 Task: Add a condition where "Channel Is not Channel" integrations" in pending tickets.
Action: Mouse moved to (115, 403)
Screenshot: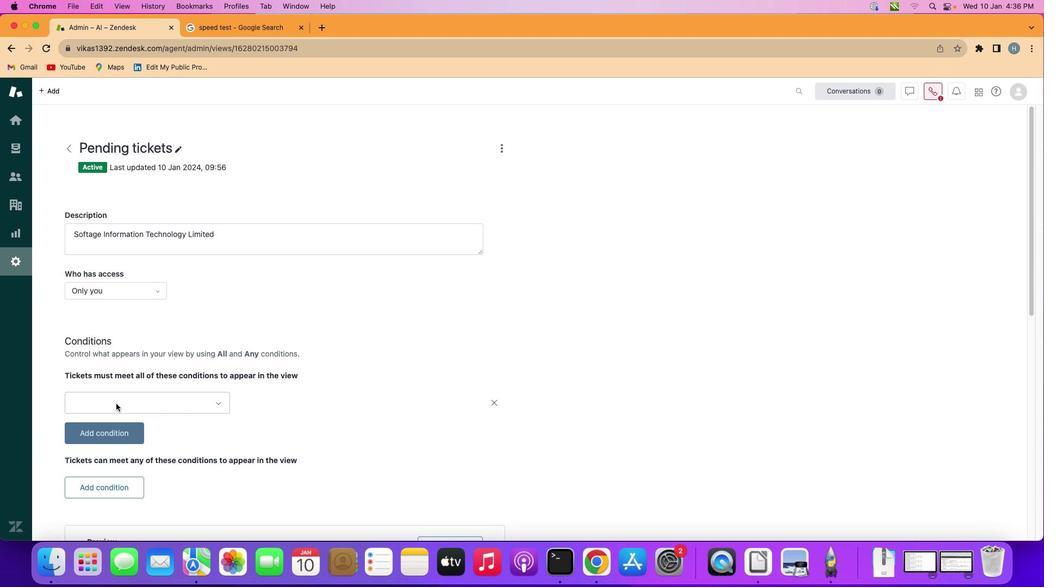 
Action: Mouse pressed left at (115, 403)
Screenshot: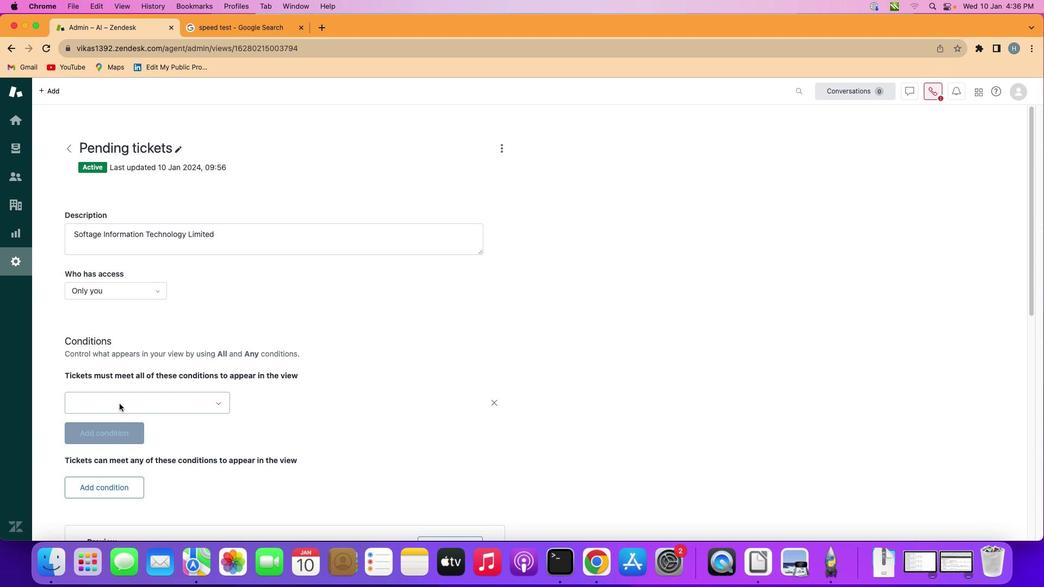
Action: Mouse moved to (189, 402)
Screenshot: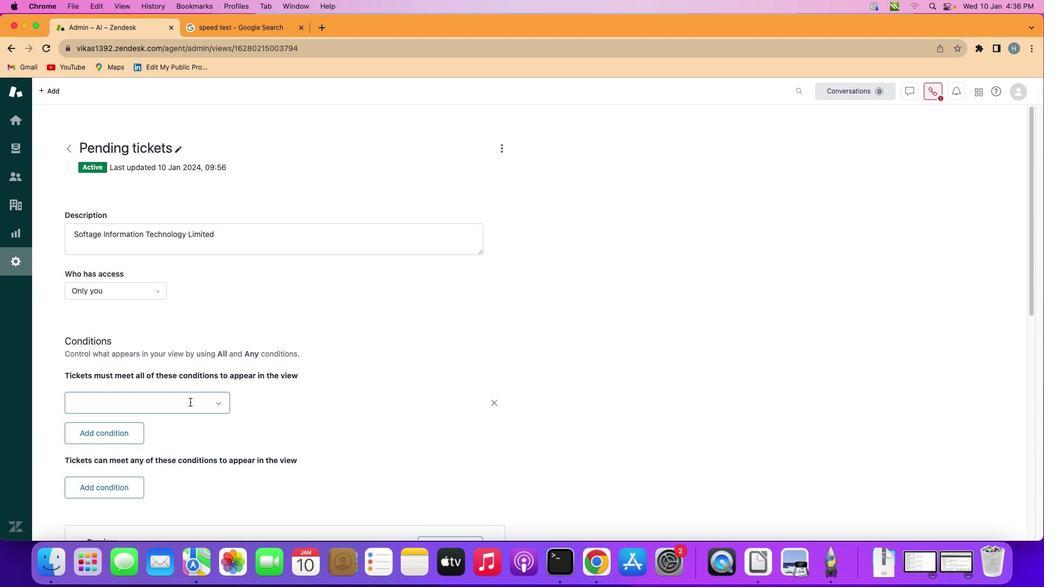 
Action: Mouse pressed left at (189, 402)
Screenshot: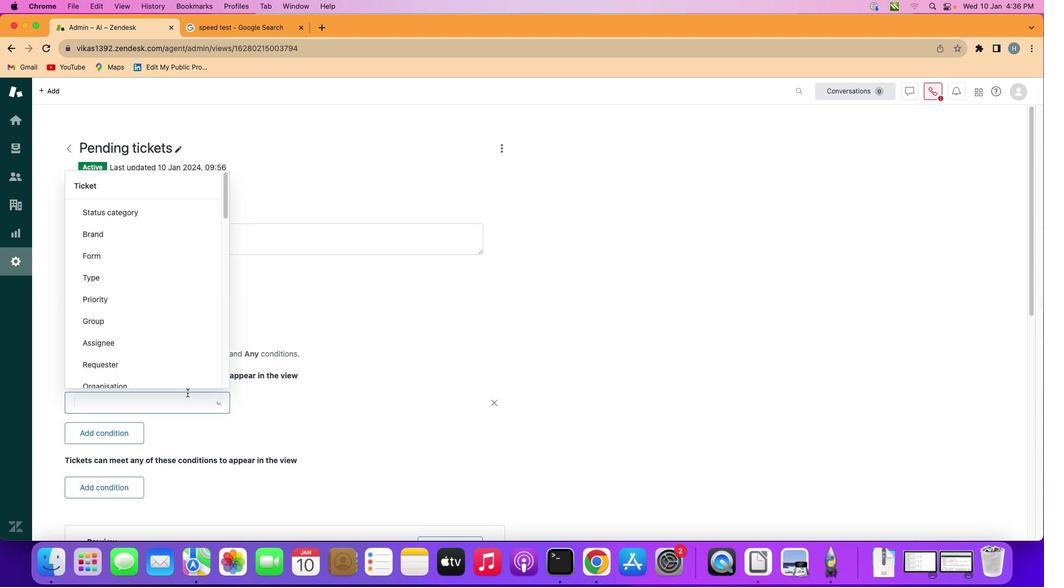 
Action: Mouse moved to (150, 325)
Screenshot: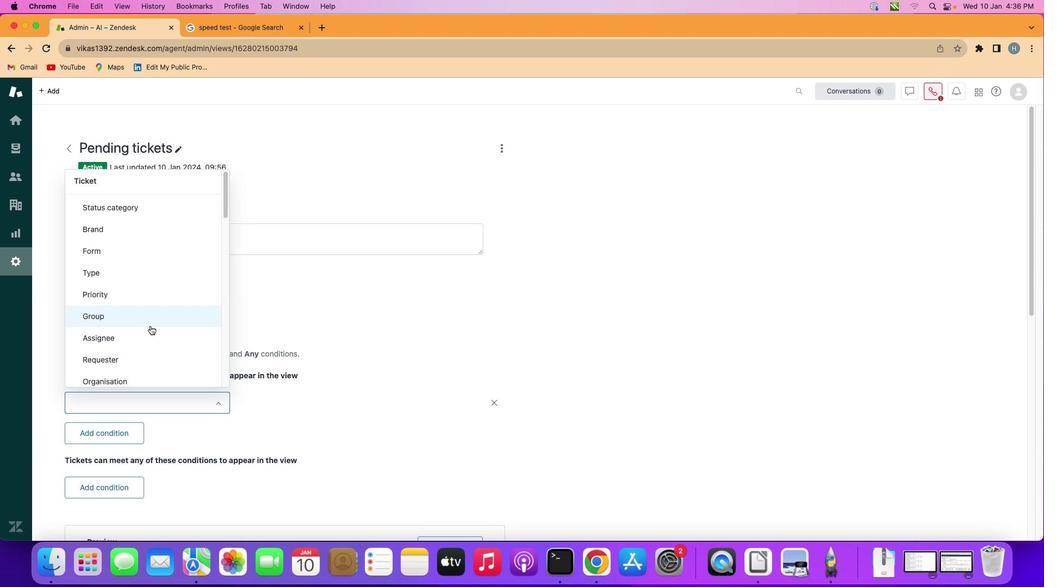 
Action: Mouse scrolled (150, 325) with delta (0, 0)
Screenshot: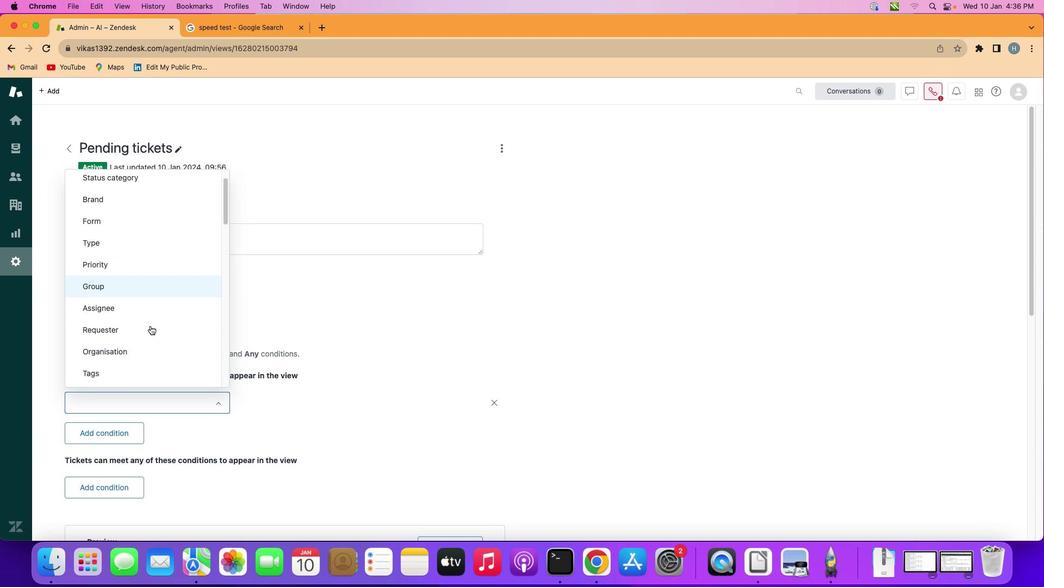 
Action: Mouse scrolled (150, 325) with delta (0, 0)
Screenshot: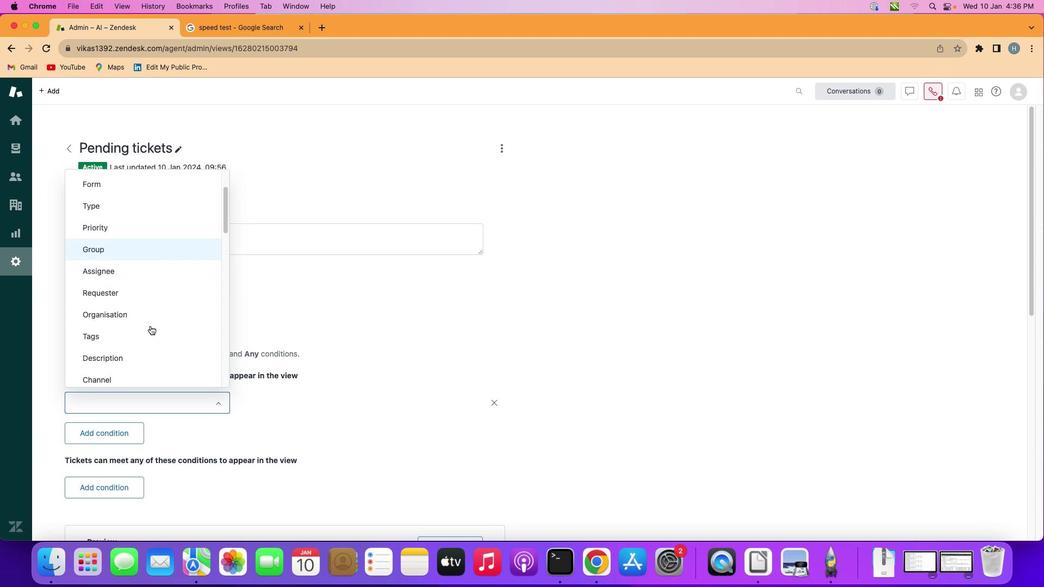 
Action: Mouse scrolled (150, 325) with delta (0, 0)
Screenshot: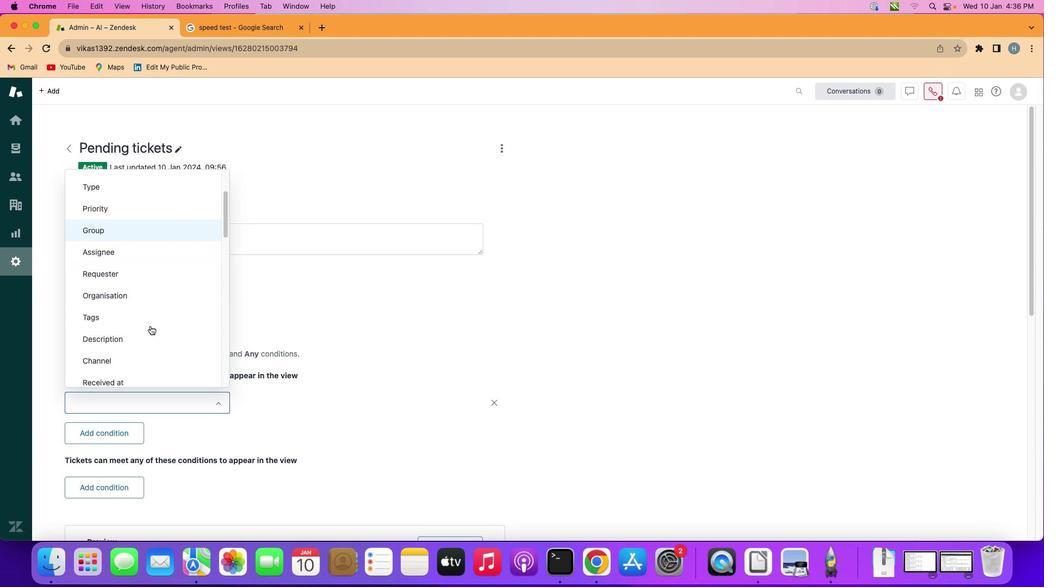 
Action: Mouse scrolled (150, 325) with delta (0, 0)
Screenshot: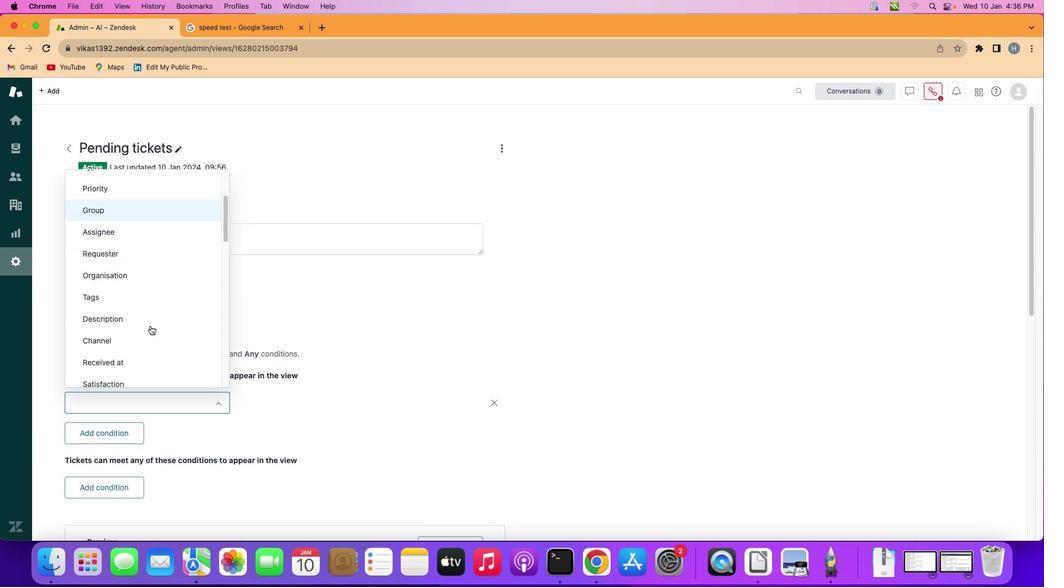 
Action: Mouse moved to (149, 337)
Screenshot: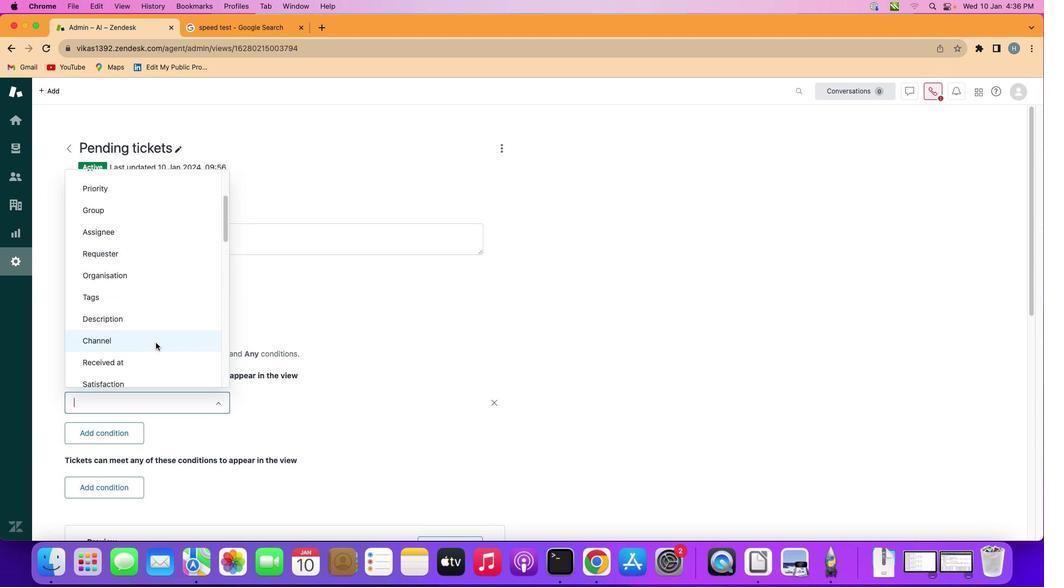 
Action: Mouse pressed left at (149, 337)
Screenshot: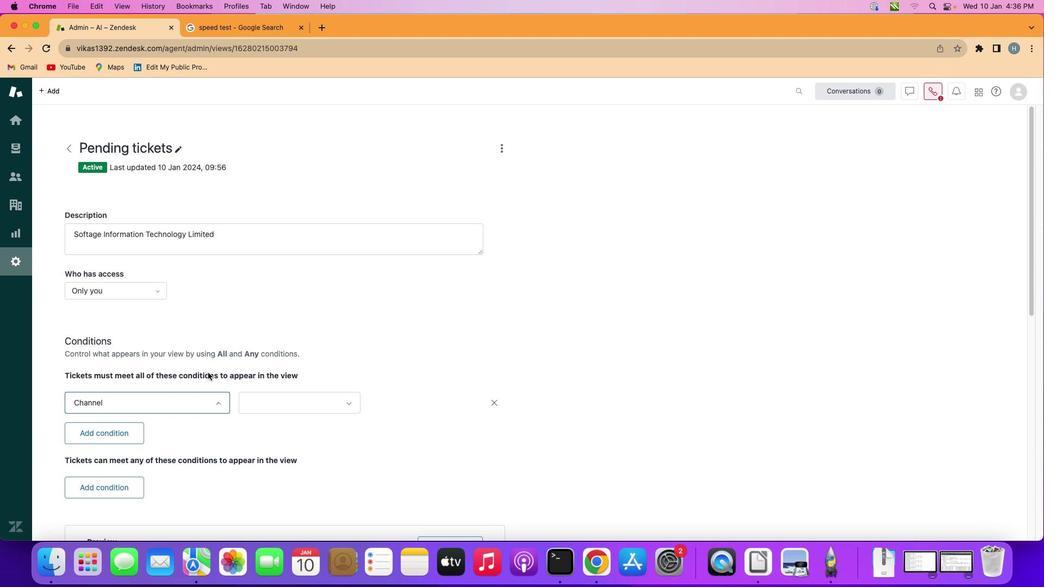 
Action: Mouse moved to (277, 404)
Screenshot: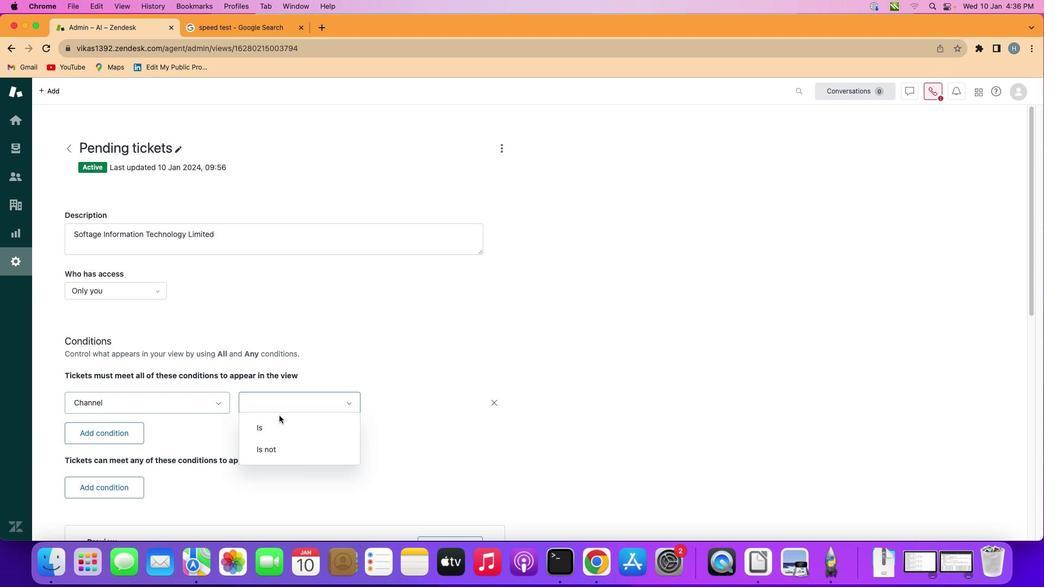 
Action: Mouse pressed left at (277, 404)
Screenshot: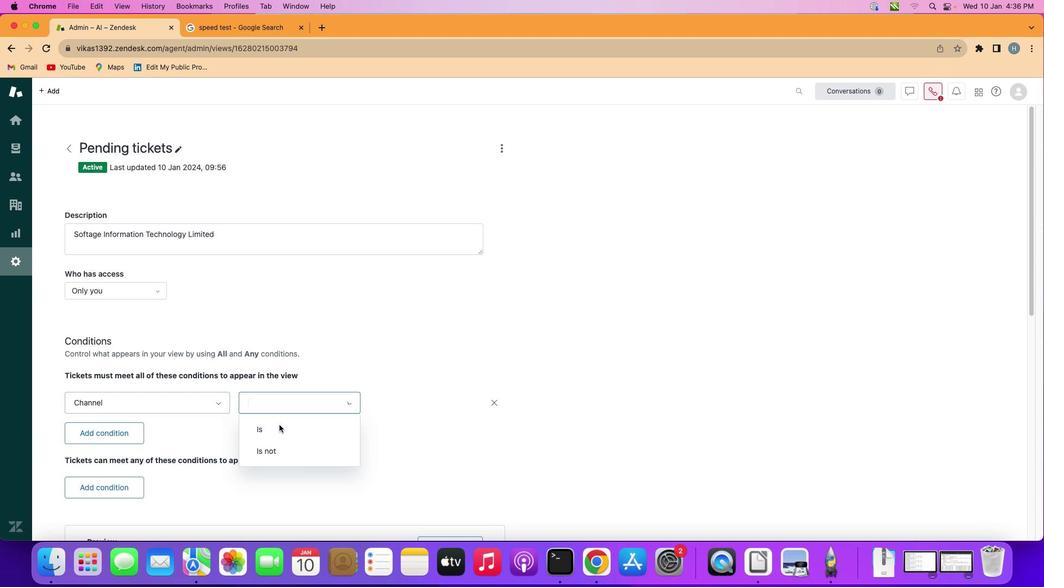 
Action: Mouse moved to (278, 450)
Screenshot: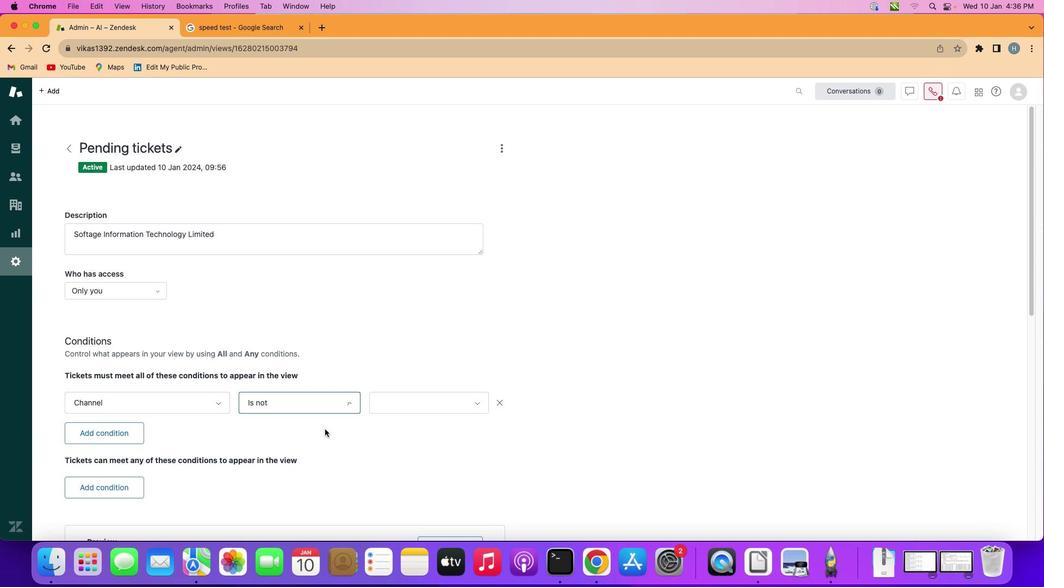 
Action: Mouse pressed left at (278, 450)
Screenshot: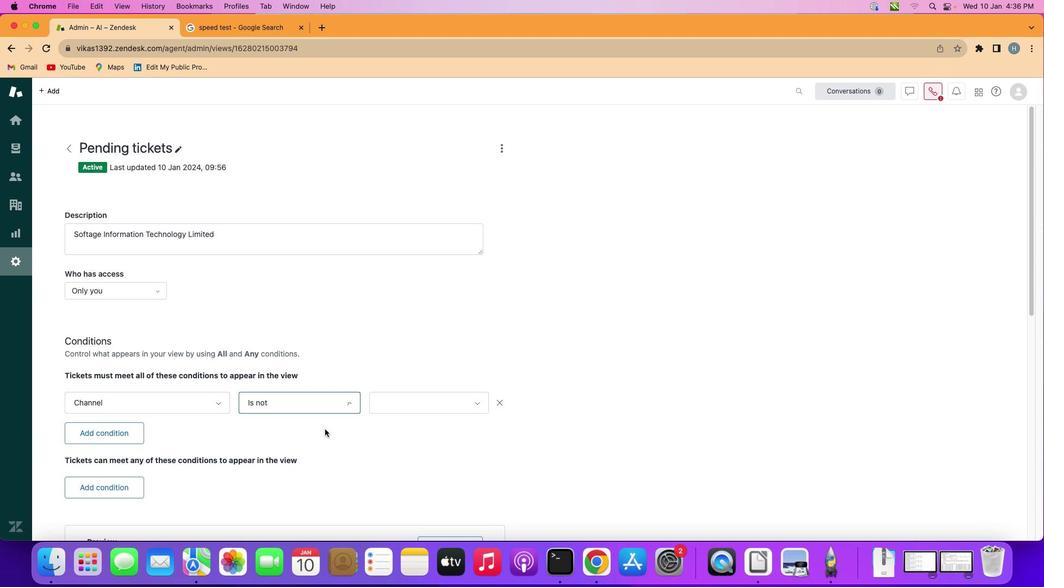 
Action: Mouse moved to (409, 400)
Screenshot: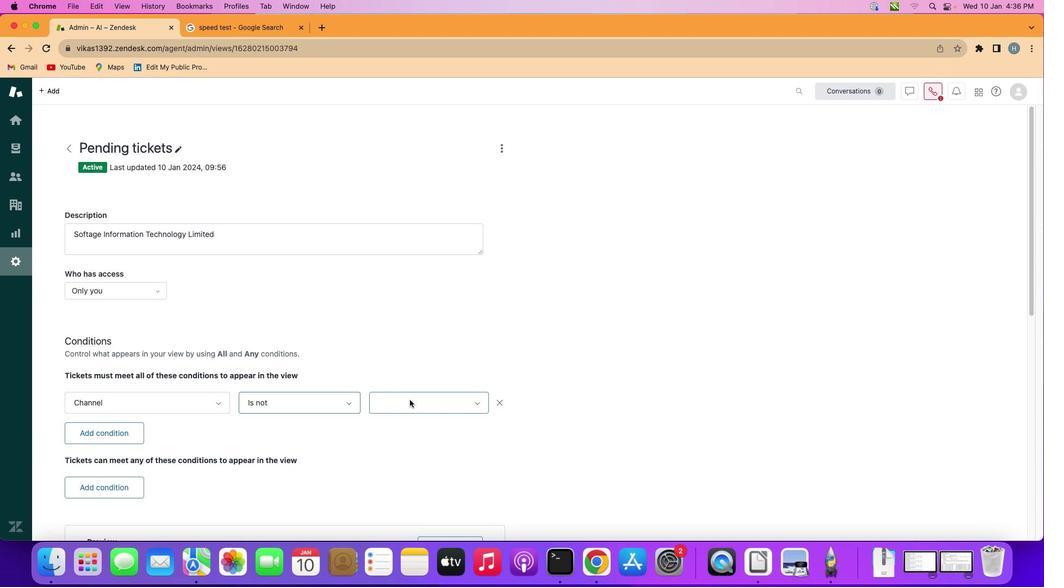 
Action: Mouse pressed left at (409, 400)
Screenshot: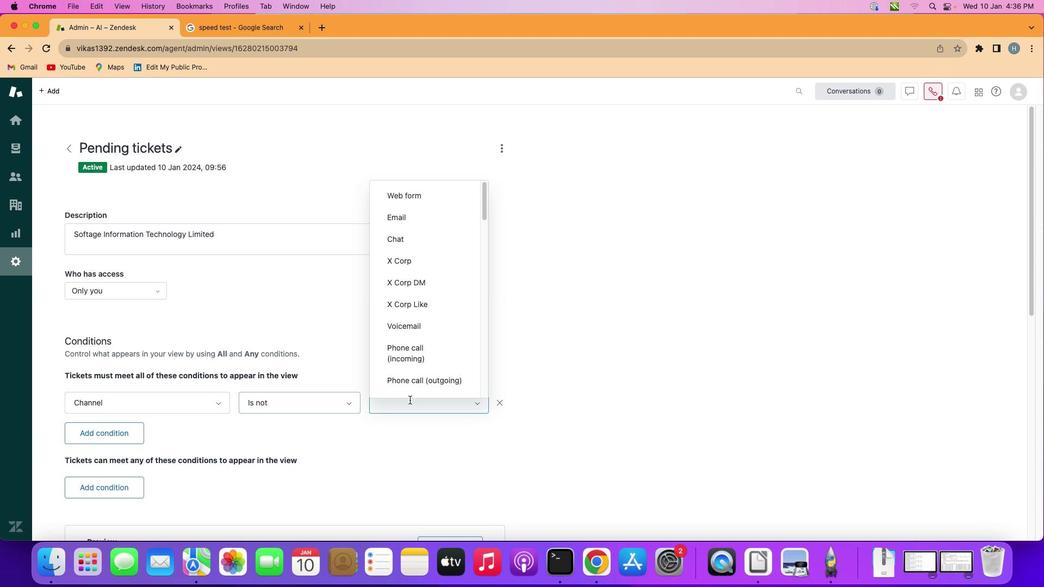 
Action: Mouse moved to (399, 310)
Screenshot: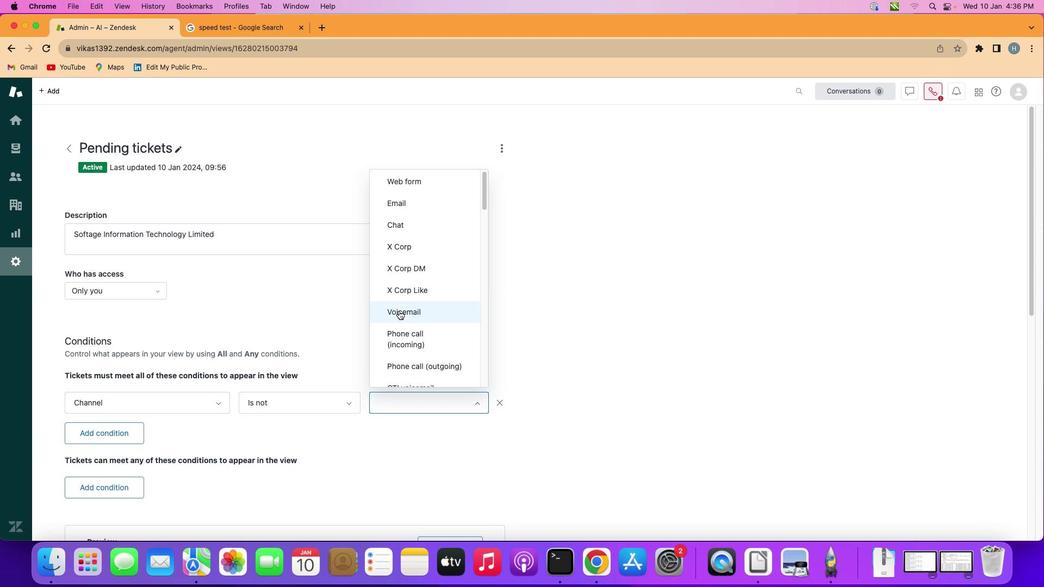 
Action: Mouse scrolled (399, 310) with delta (0, 0)
Screenshot: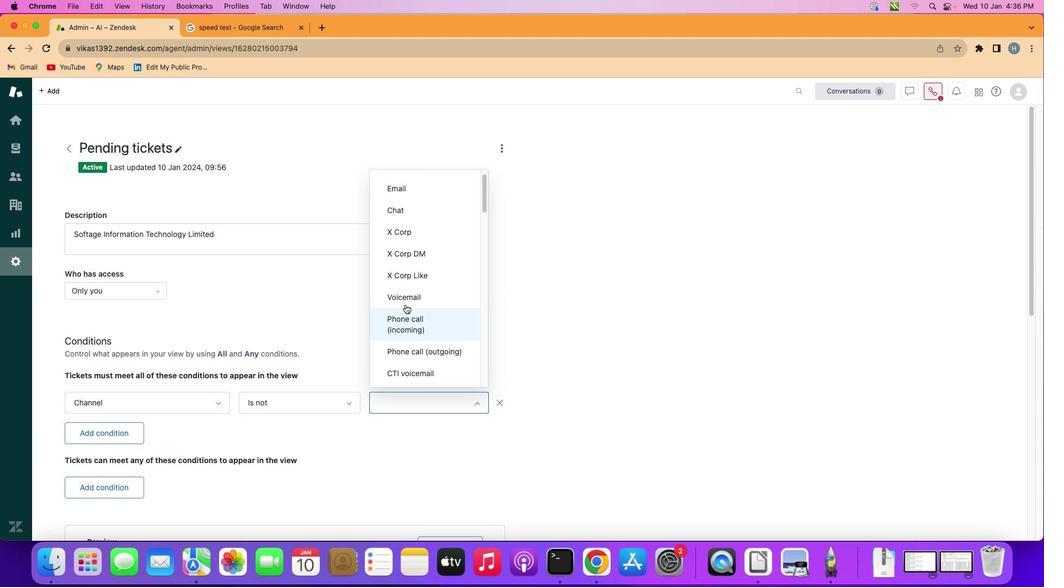 
Action: Mouse scrolled (399, 310) with delta (0, 0)
Screenshot: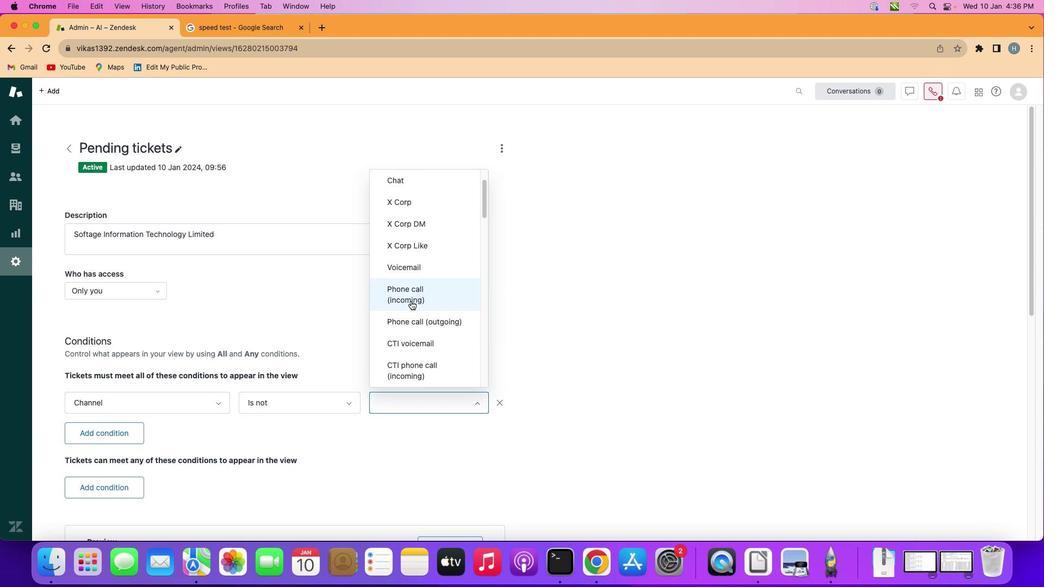 
Action: Mouse scrolled (399, 310) with delta (0, 0)
Screenshot: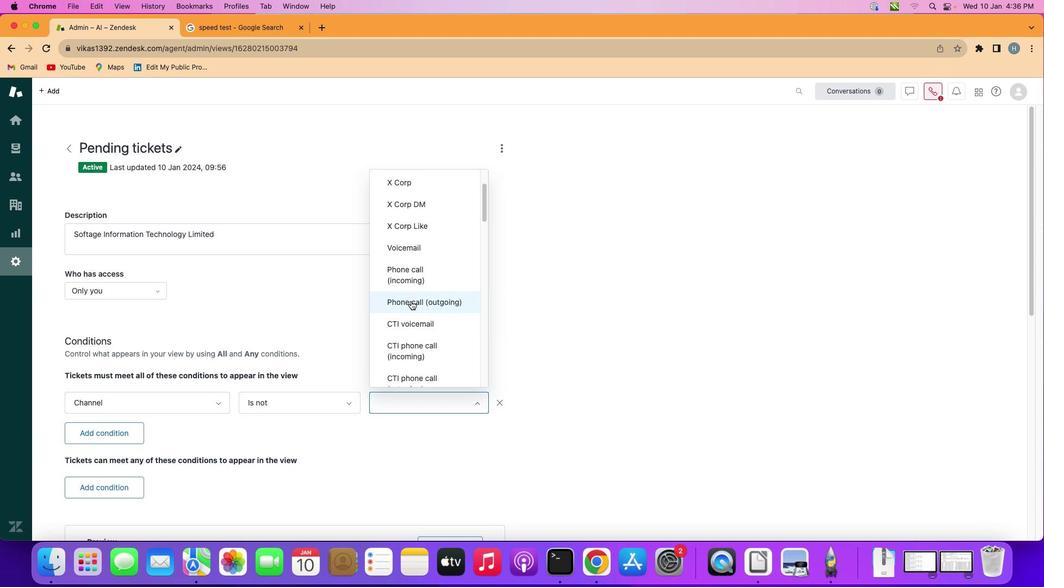 
Action: Mouse moved to (406, 304)
Screenshot: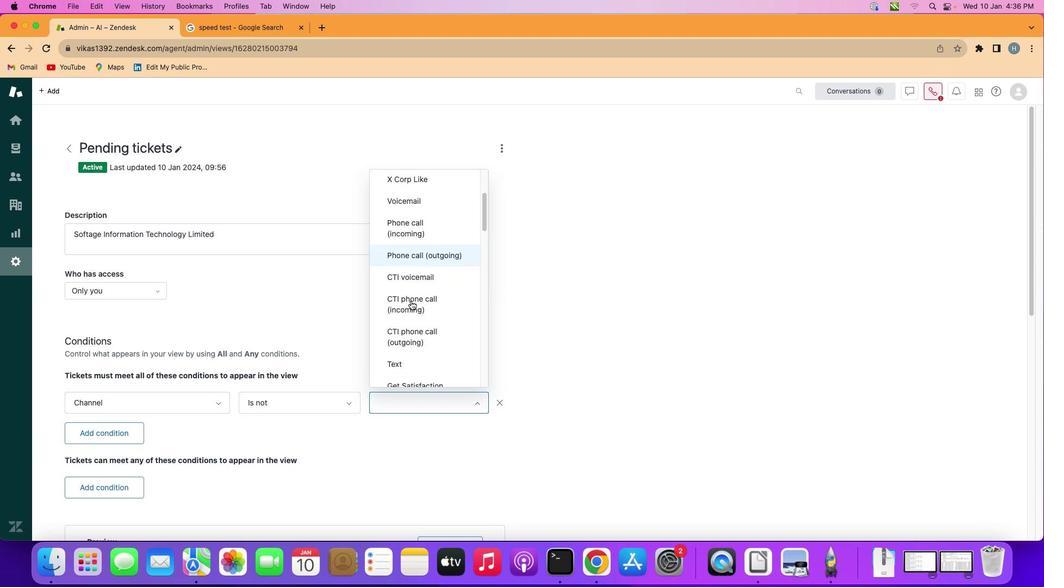 
Action: Mouse scrolled (406, 304) with delta (0, 0)
Screenshot: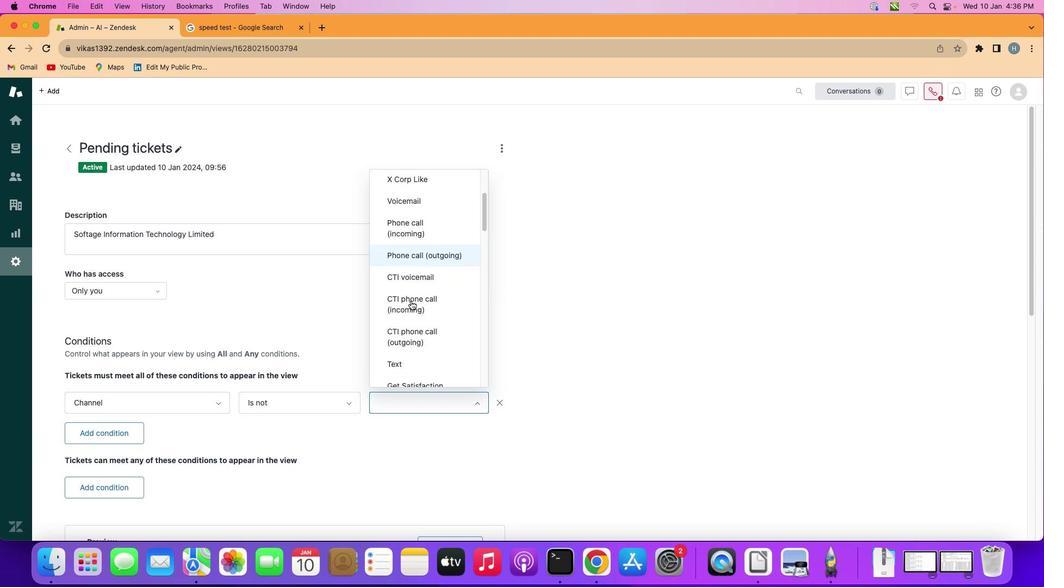
Action: Mouse moved to (411, 300)
Screenshot: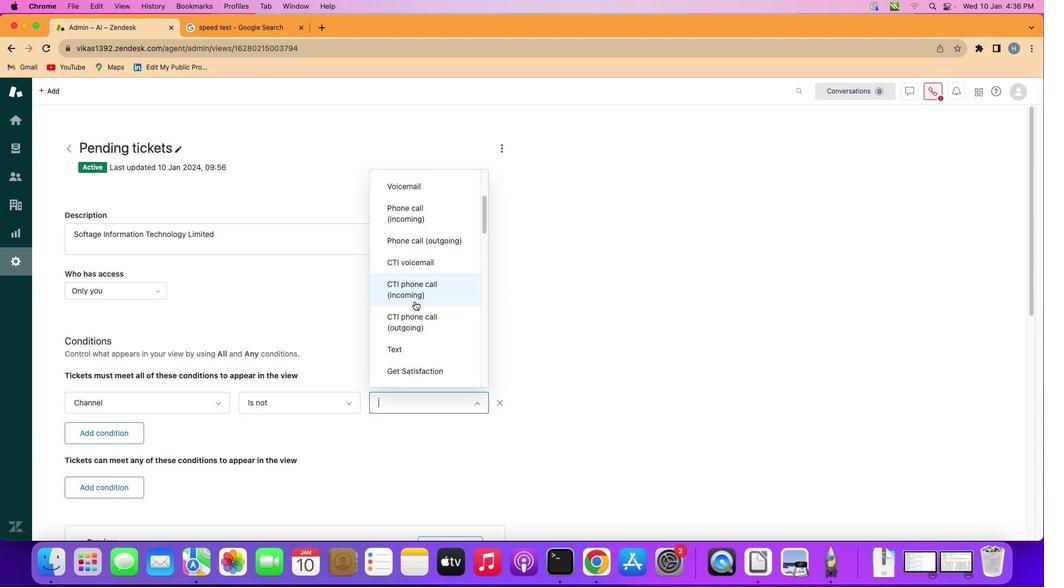 
Action: Mouse scrolled (411, 300) with delta (0, 0)
Screenshot: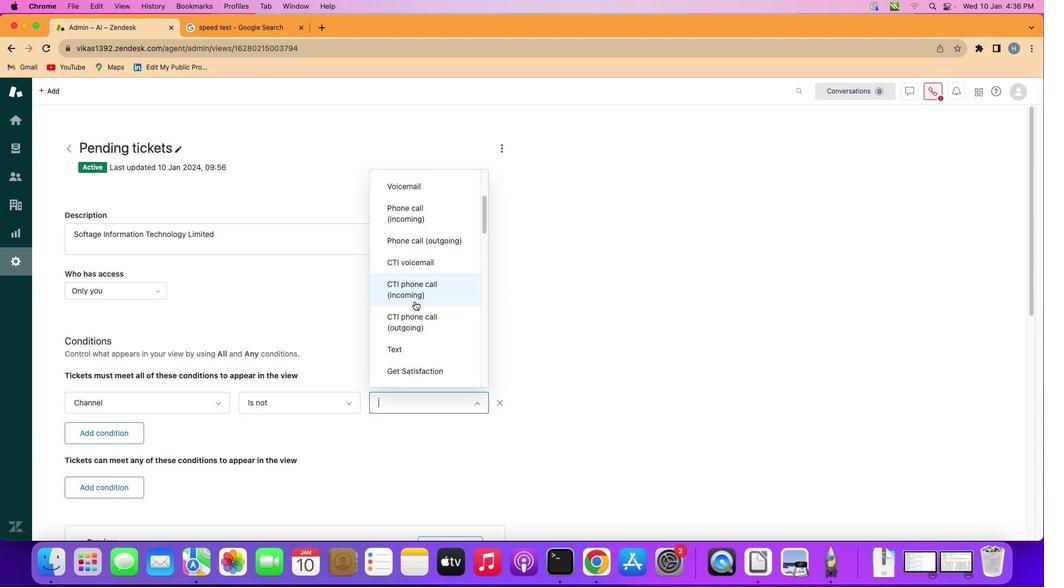 
Action: Mouse moved to (421, 302)
Screenshot: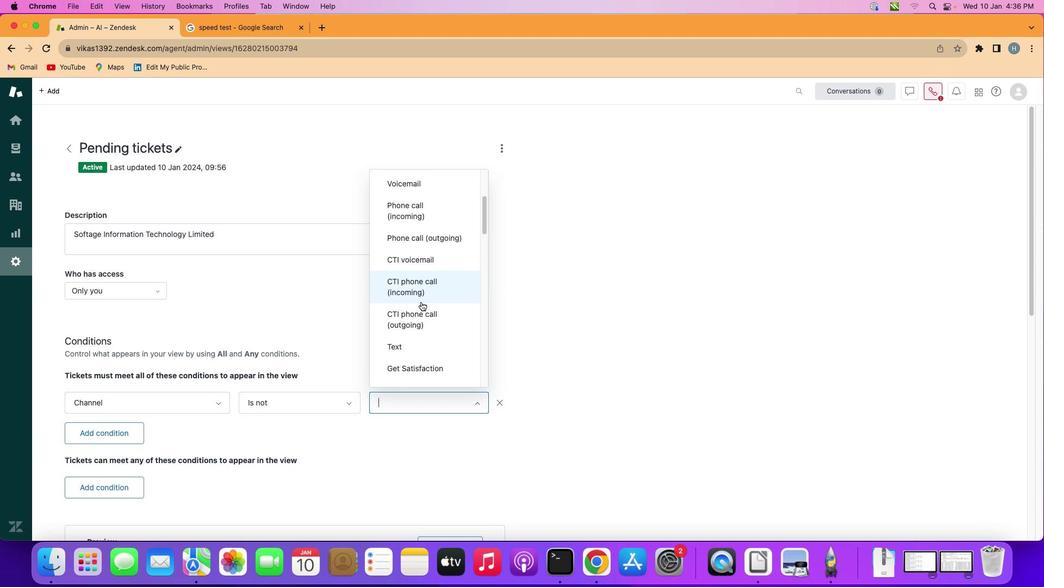 
Action: Mouse scrolled (421, 302) with delta (0, 0)
Screenshot: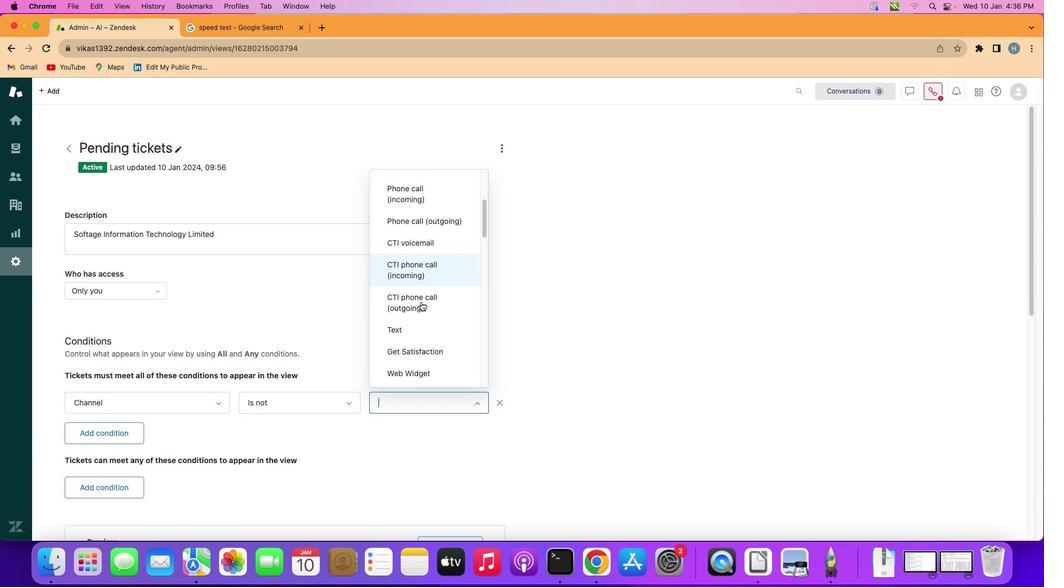 
Action: Mouse scrolled (421, 302) with delta (0, 0)
Screenshot: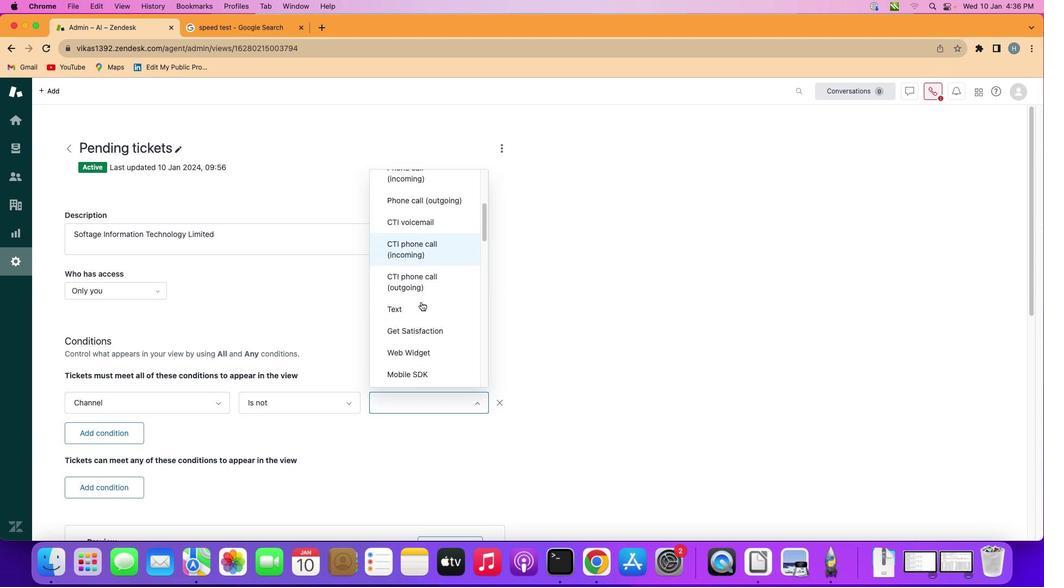 
Action: Mouse scrolled (421, 302) with delta (0, 0)
Screenshot: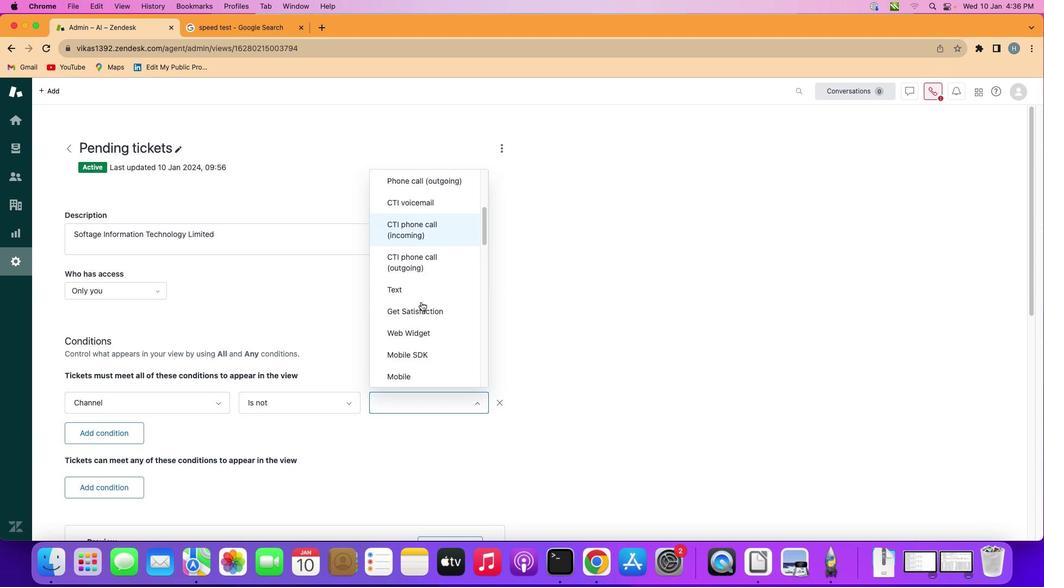 
Action: Mouse scrolled (421, 302) with delta (0, 0)
Screenshot: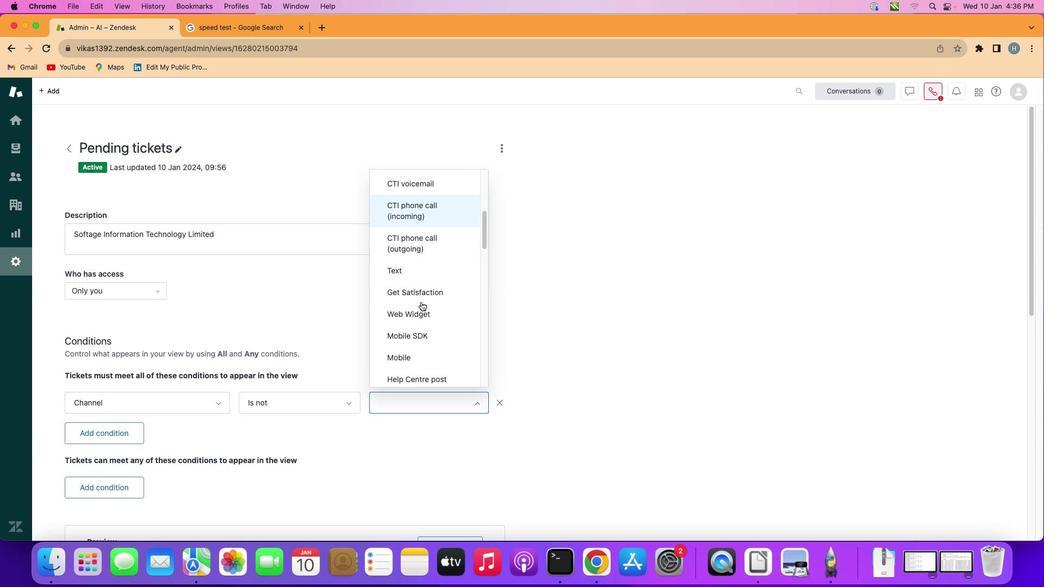 
Action: Mouse scrolled (421, 302) with delta (0, 0)
Screenshot: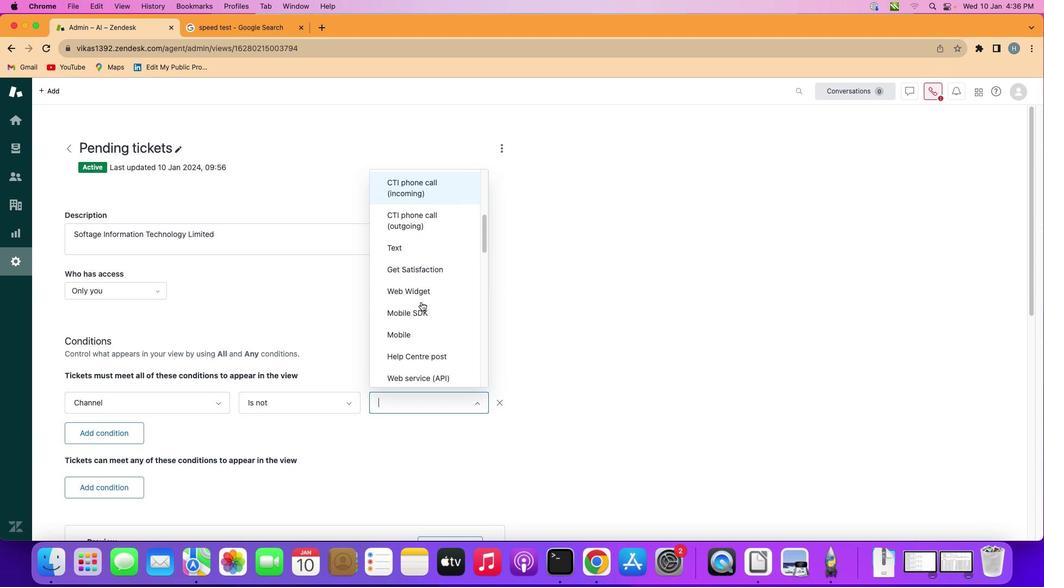 
Action: Mouse scrolled (421, 302) with delta (0, 0)
Screenshot: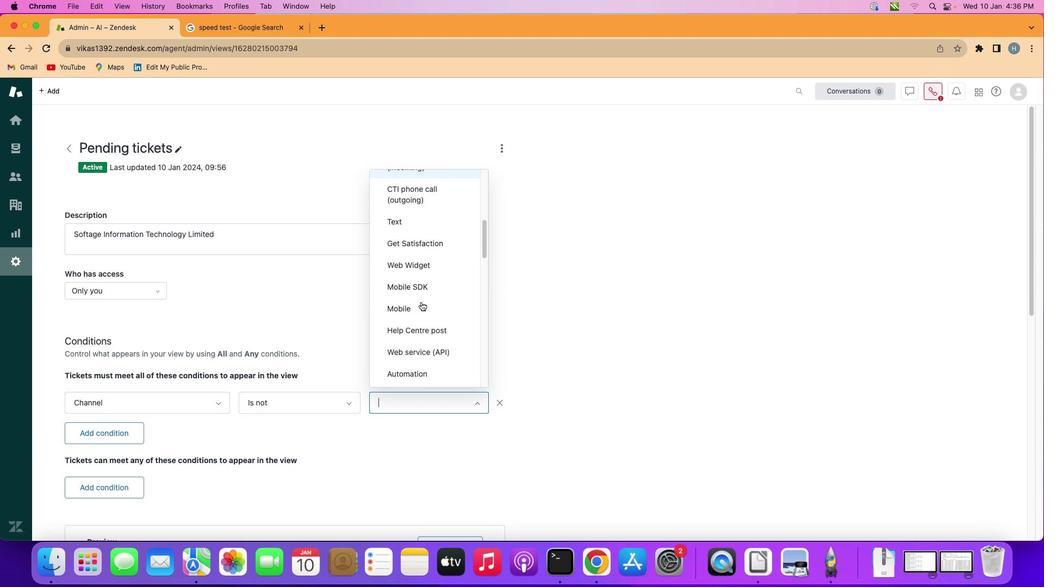 
Action: Mouse scrolled (421, 302) with delta (0, 0)
Screenshot: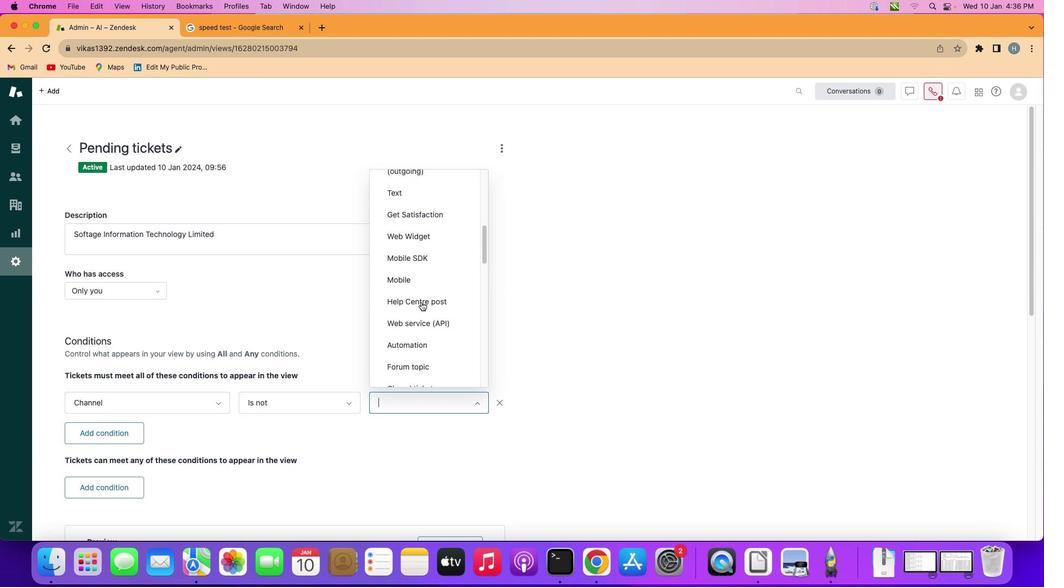 
Action: Mouse scrolled (421, 302) with delta (0, 0)
Screenshot: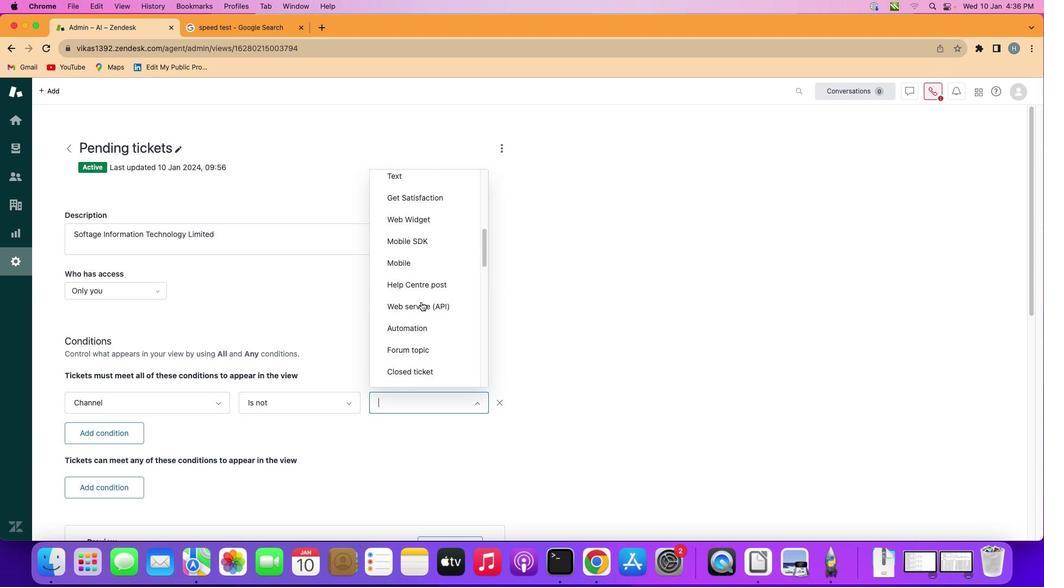
Action: Mouse scrolled (421, 302) with delta (0, 0)
Screenshot: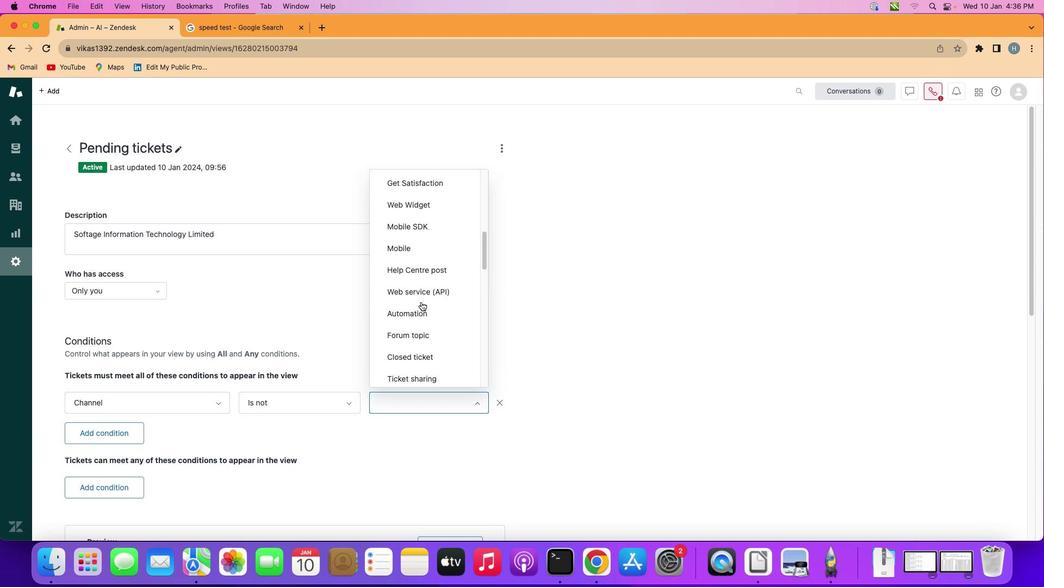 
Action: Mouse scrolled (421, 302) with delta (0, 0)
Screenshot: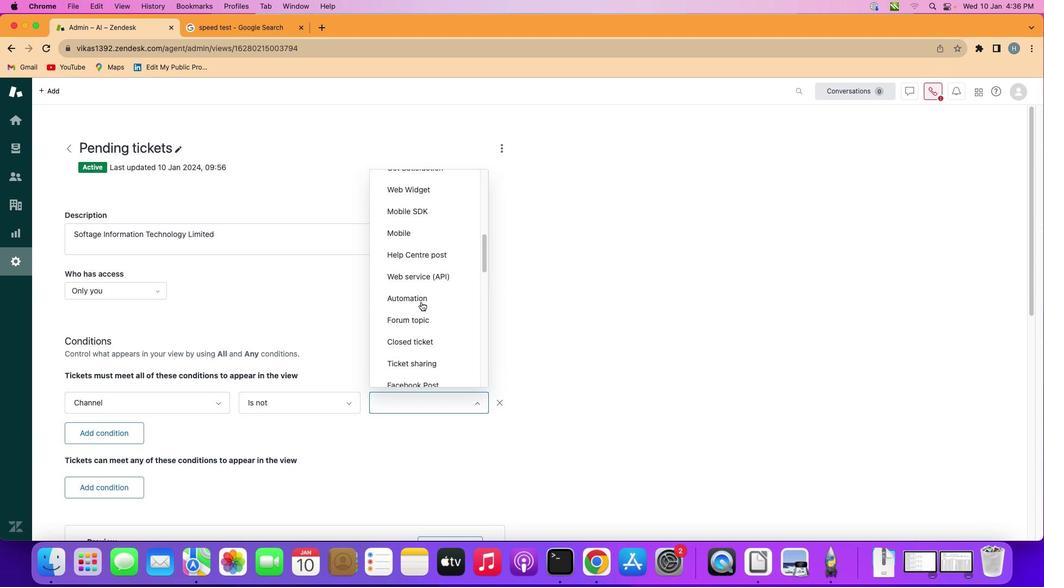 
Action: Mouse scrolled (421, 302) with delta (0, 0)
Screenshot: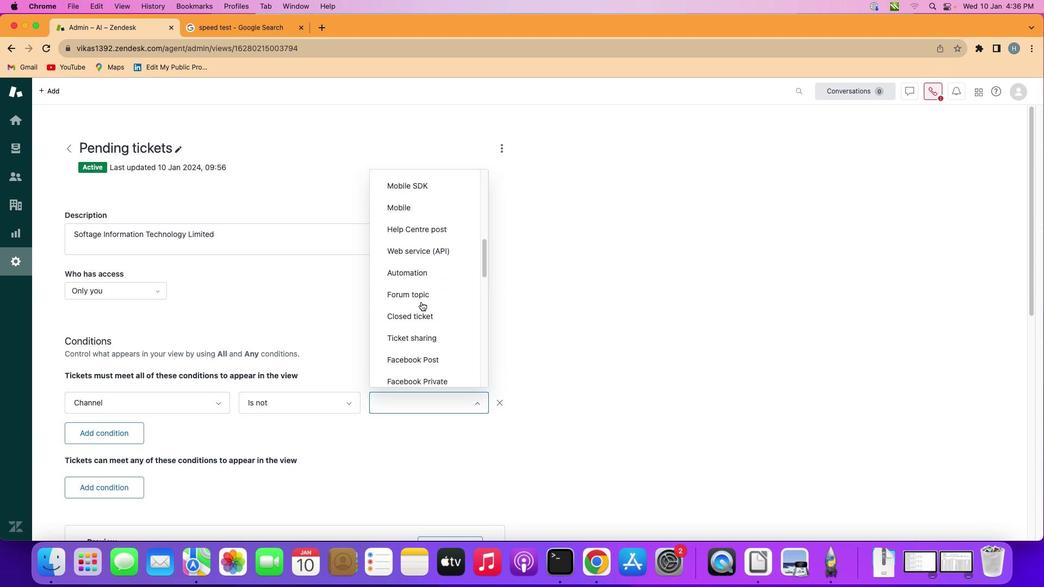 
Action: Mouse scrolled (421, 302) with delta (0, 0)
Screenshot: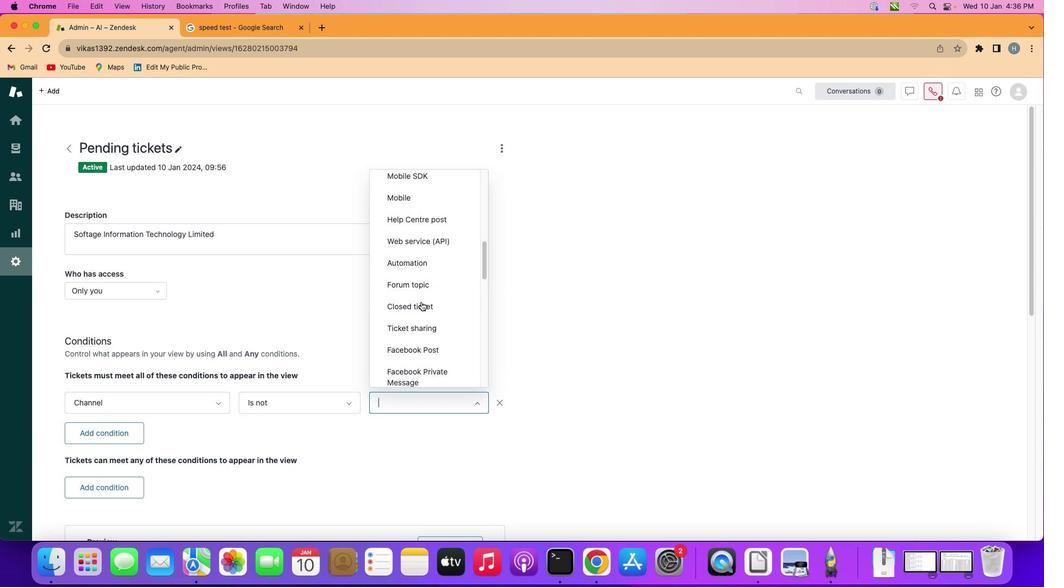 
Action: Mouse scrolled (421, 302) with delta (0, 0)
Screenshot: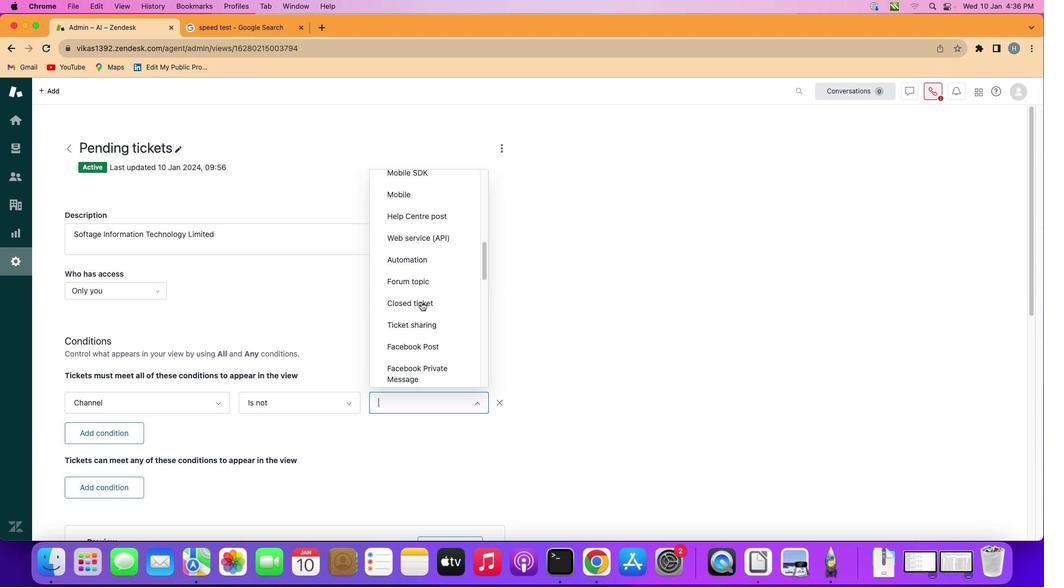 
Action: Mouse scrolled (421, 302) with delta (0, 0)
Screenshot: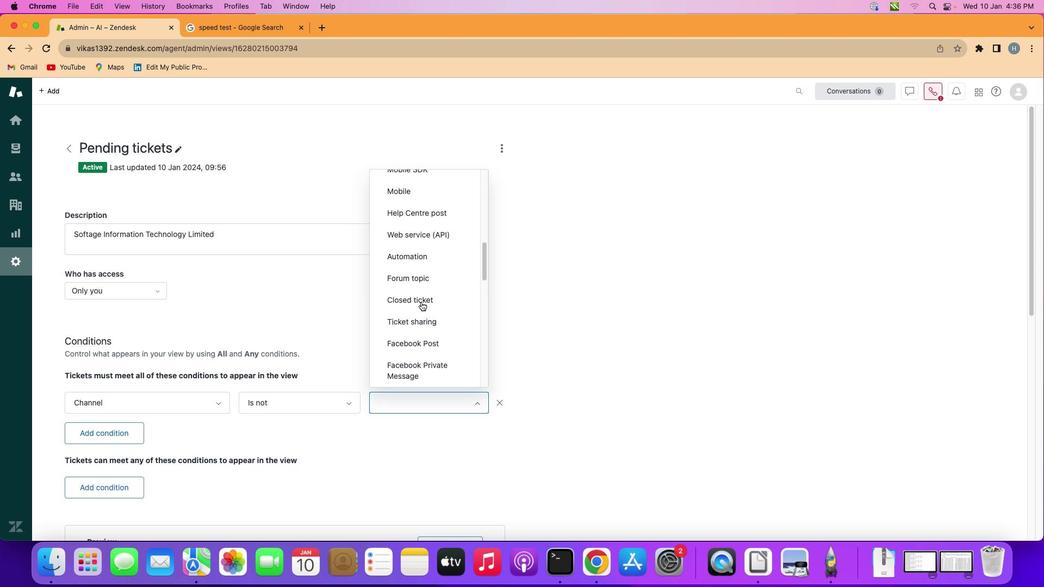 
Action: Mouse scrolled (421, 302) with delta (0, 0)
Screenshot: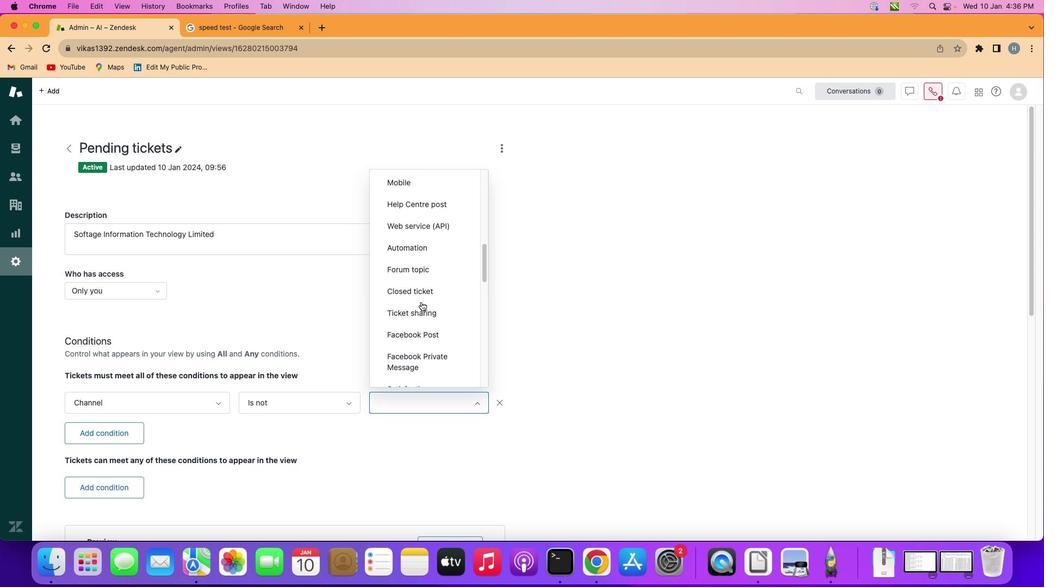 
Action: Mouse scrolled (421, 302) with delta (0, 0)
Screenshot: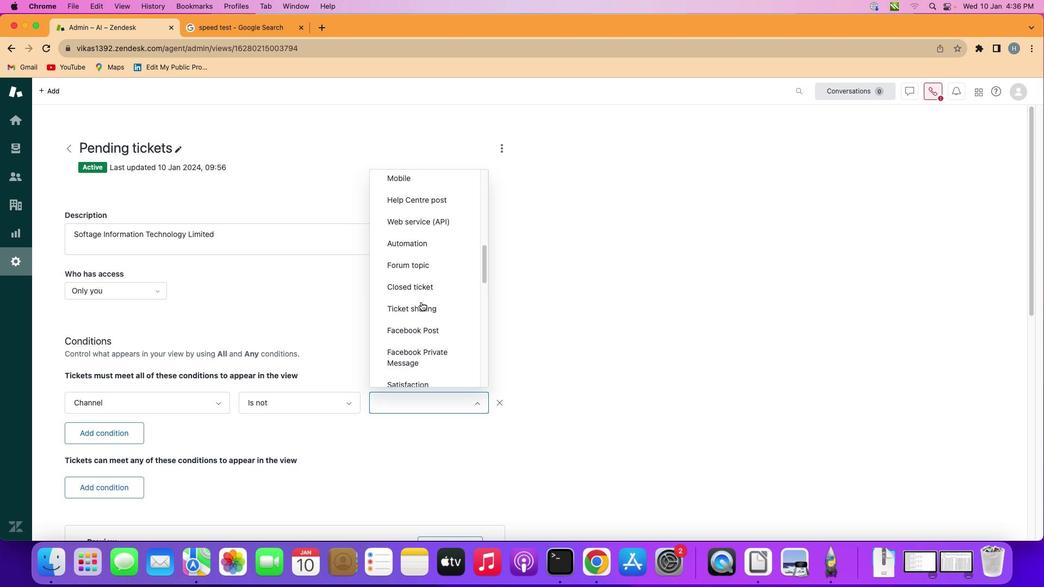 
Action: Mouse scrolled (421, 302) with delta (0, 0)
Screenshot: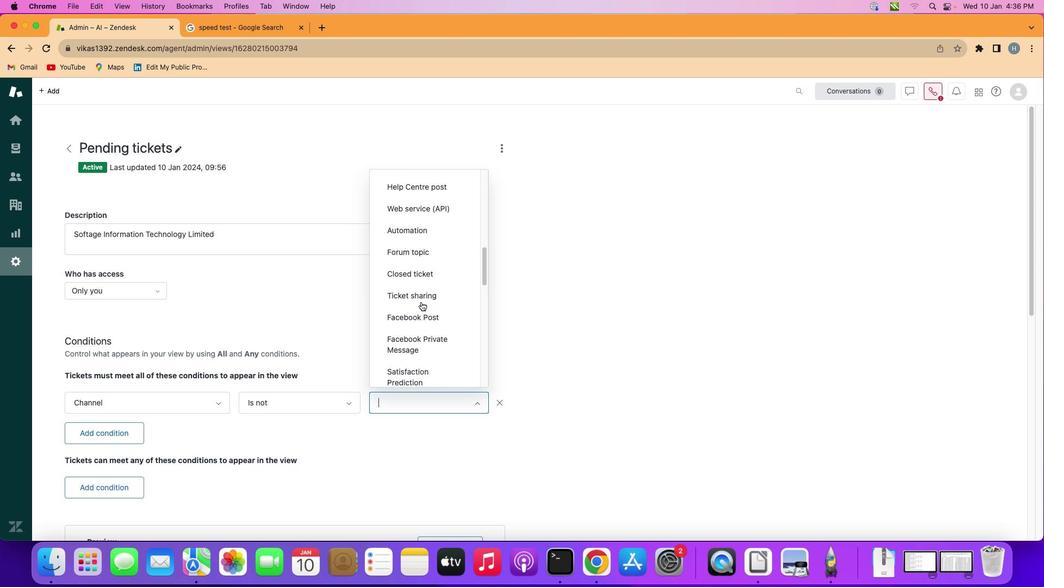 
Action: Mouse scrolled (421, 302) with delta (0, 0)
Screenshot: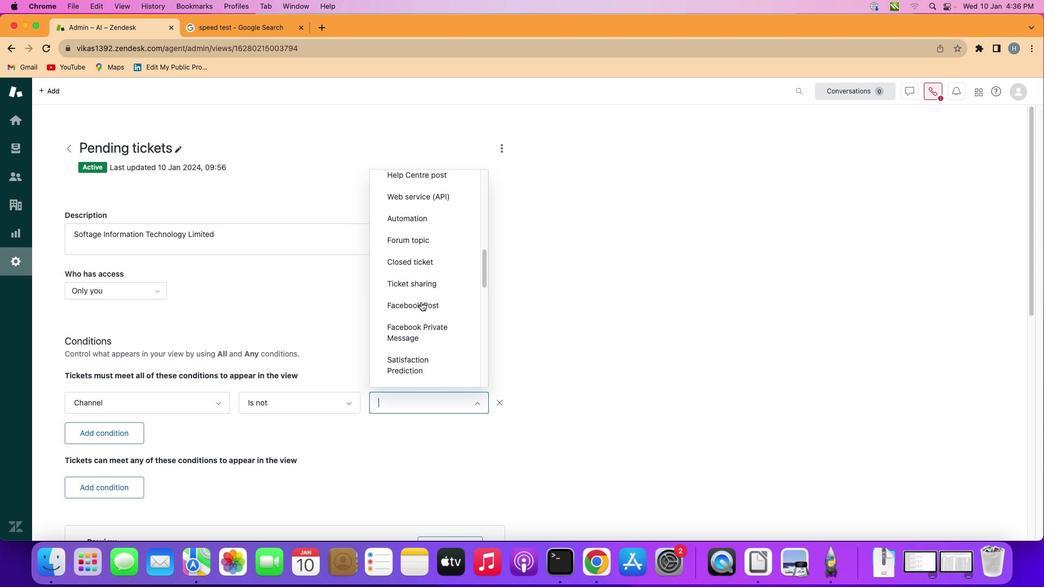 
Action: Mouse scrolled (421, 302) with delta (0, 0)
Screenshot: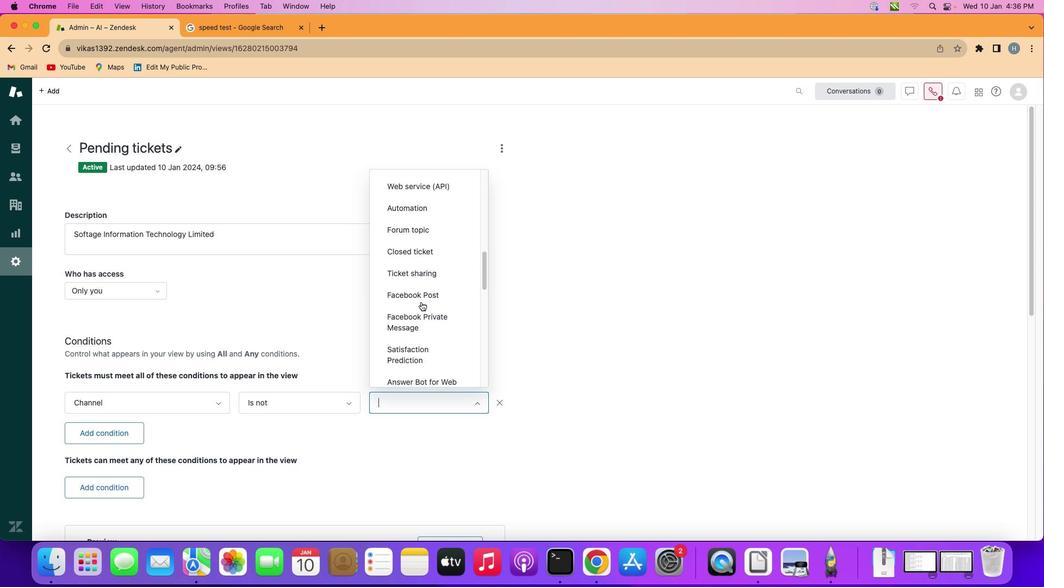 
Action: Mouse scrolled (421, 302) with delta (0, 0)
Screenshot: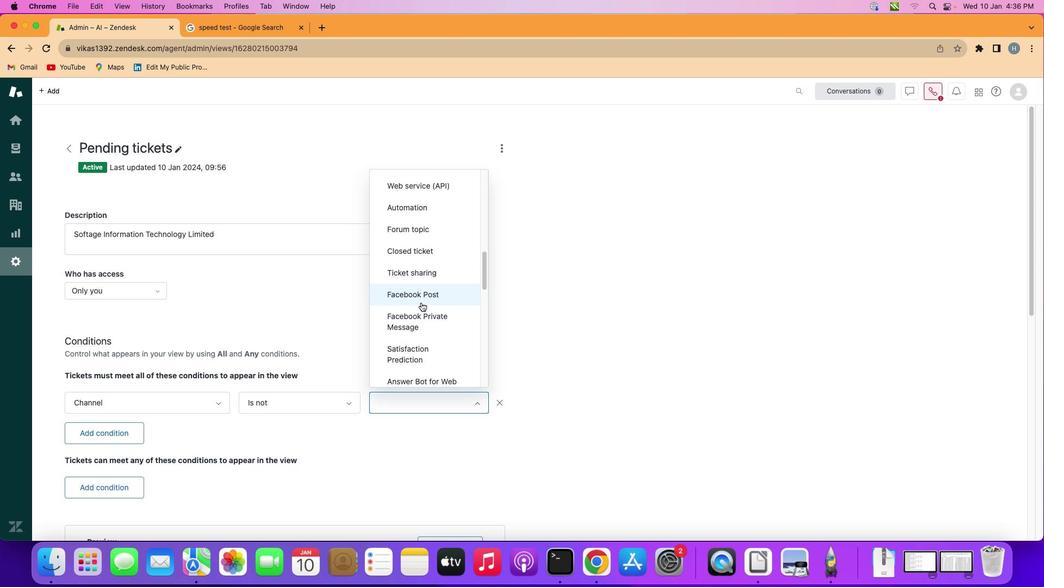 
Action: Mouse moved to (421, 302)
Screenshot: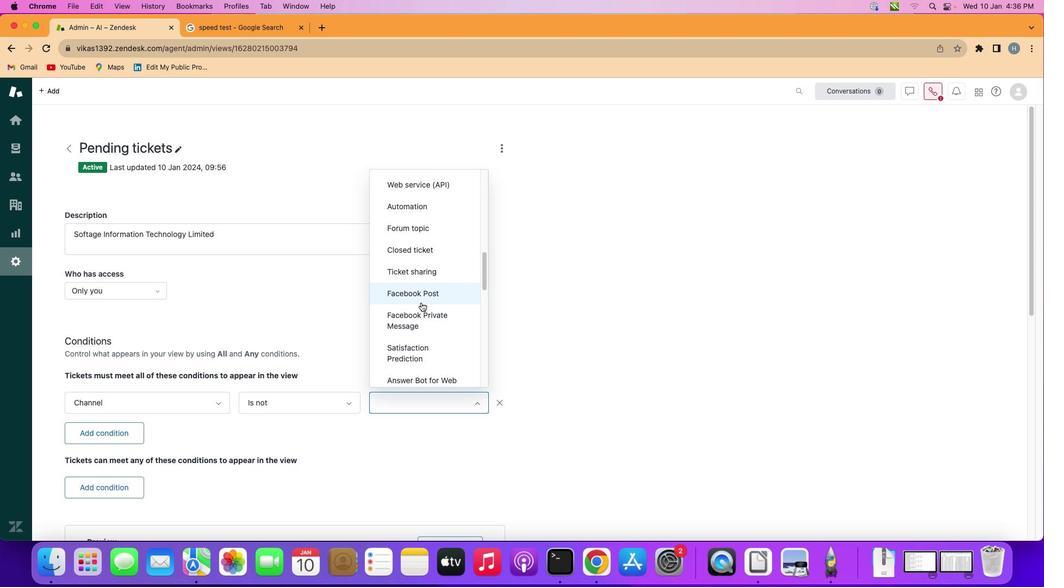 
Action: Mouse scrolled (421, 302) with delta (0, 0)
Screenshot: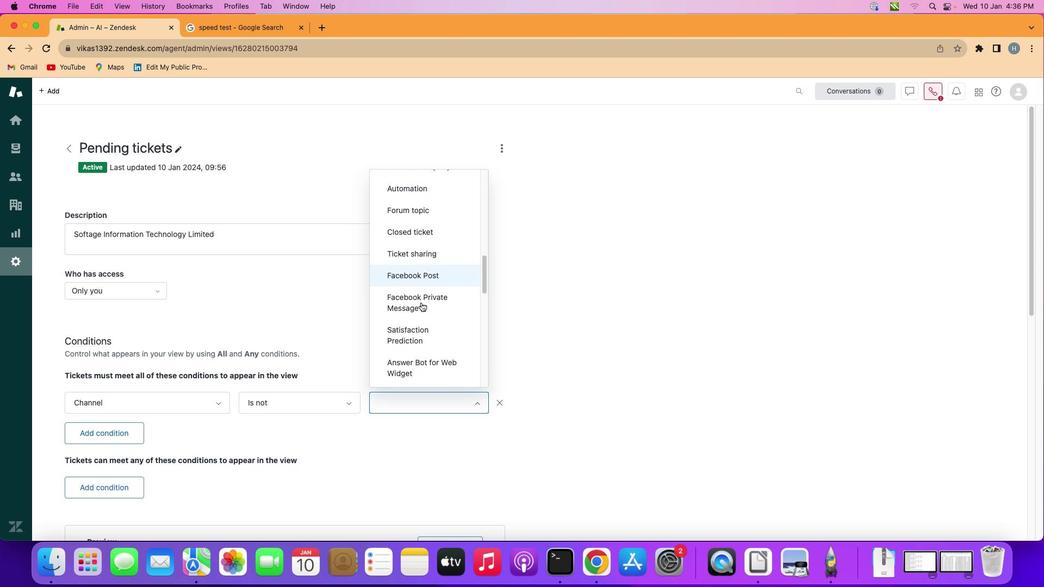 
Action: Mouse scrolled (421, 302) with delta (0, 0)
Screenshot: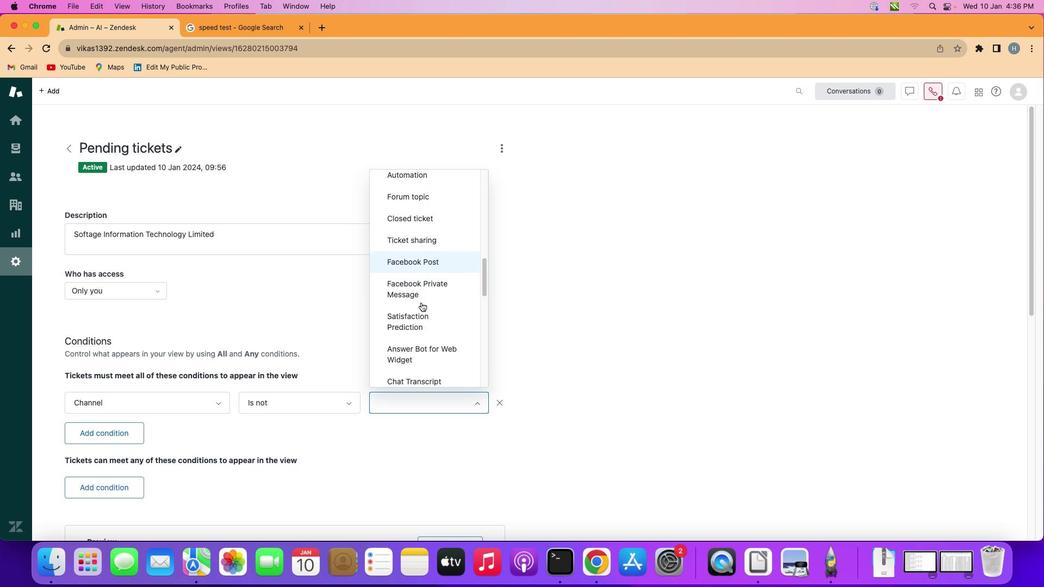 
Action: Mouse scrolled (421, 302) with delta (0, 0)
Screenshot: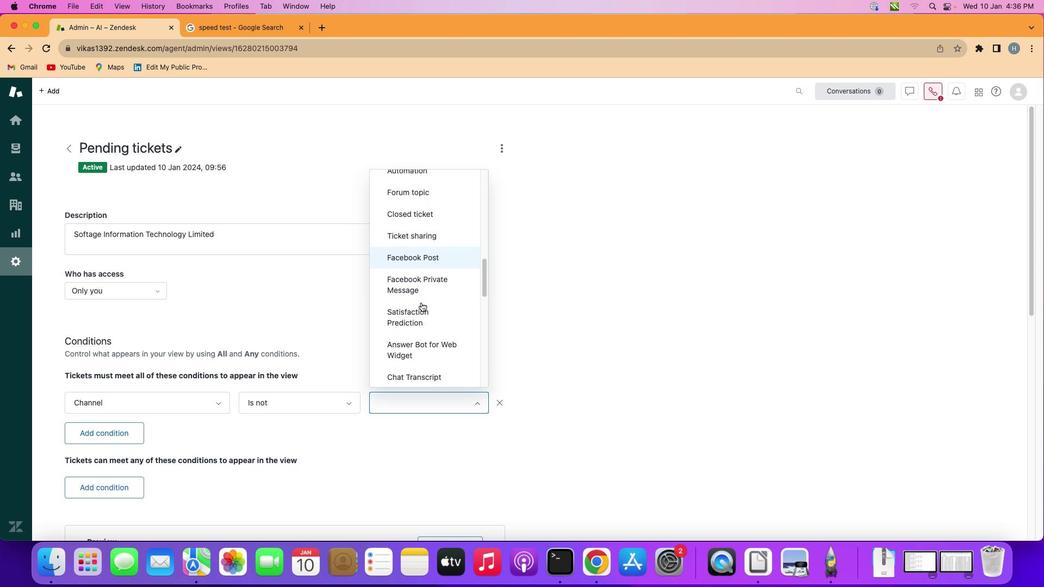 
Action: Mouse scrolled (421, 302) with delta (0, 0)
Screenshot: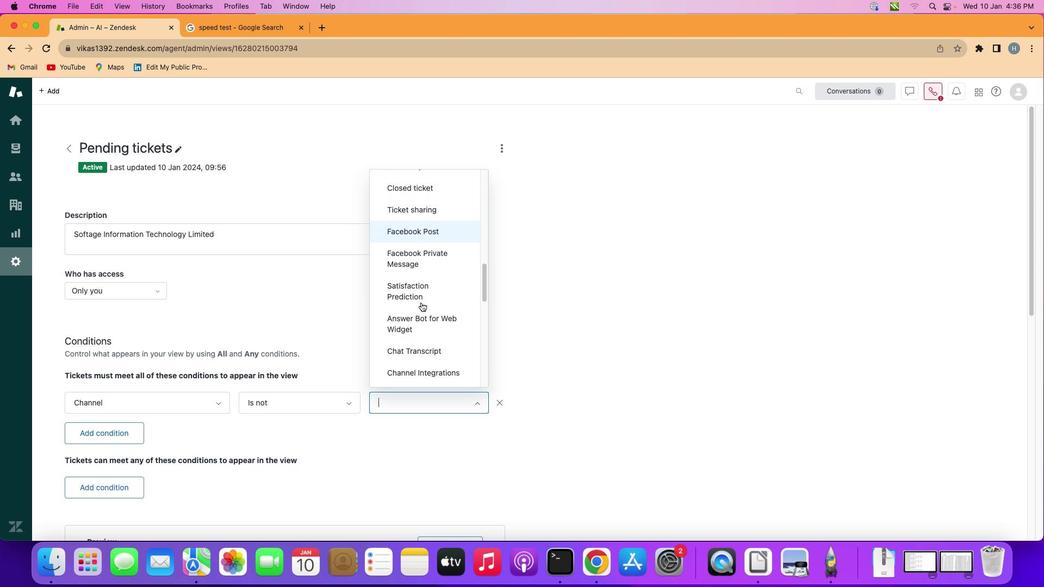 
Action: Mouse scrolled (421, 302) with delta (0, 0)
Screenshot: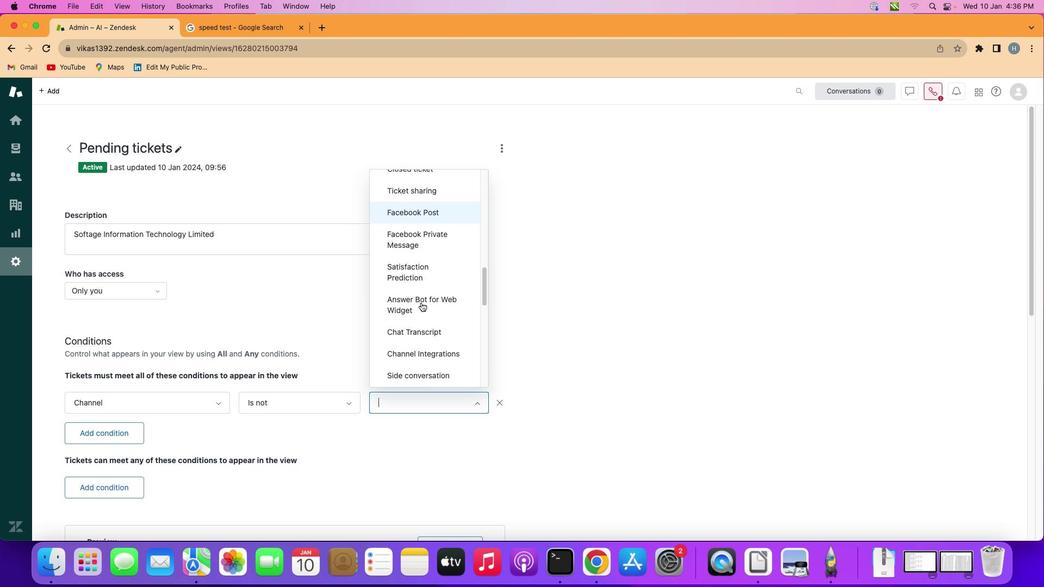 
Action: Mouse scrolled (421, 302) with delta (0, 0)
Screenshot: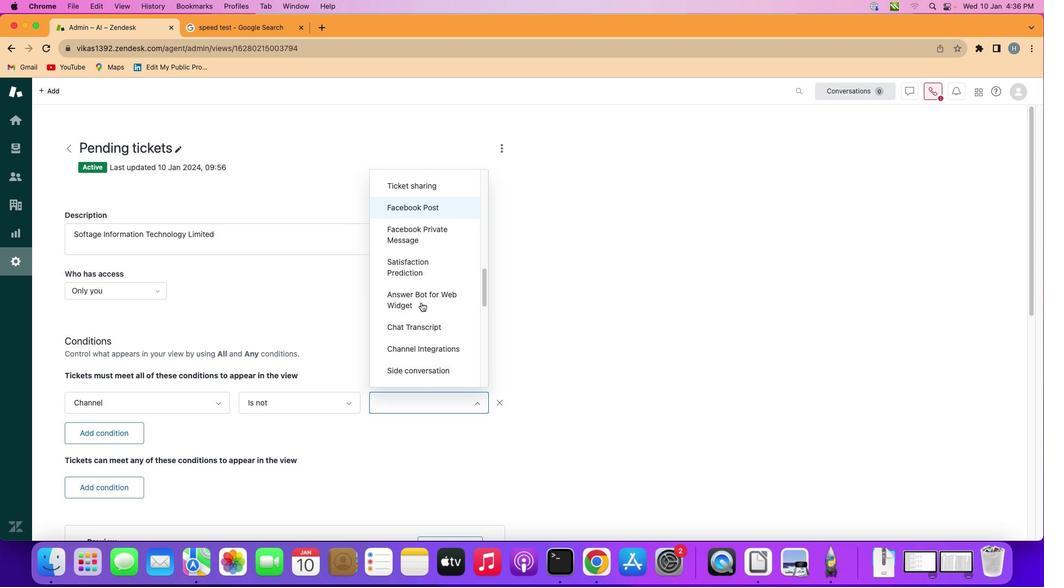 
Action: Mouse scrolled (421, 302) with delta (0, 0)
Screenshot: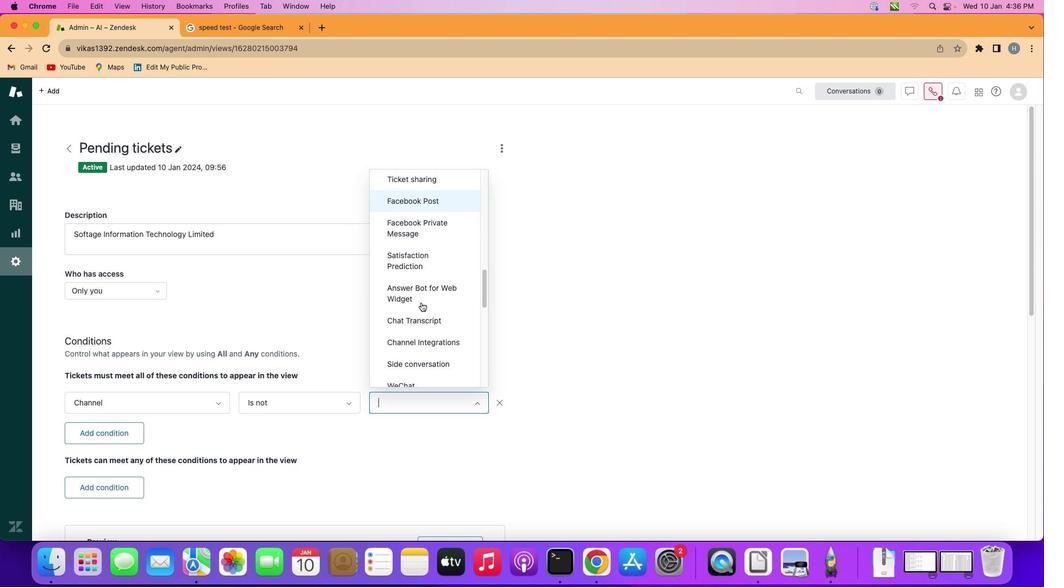 
Action: Mouse scrolled (421, 302) with delta (0, 0)
Screenshot: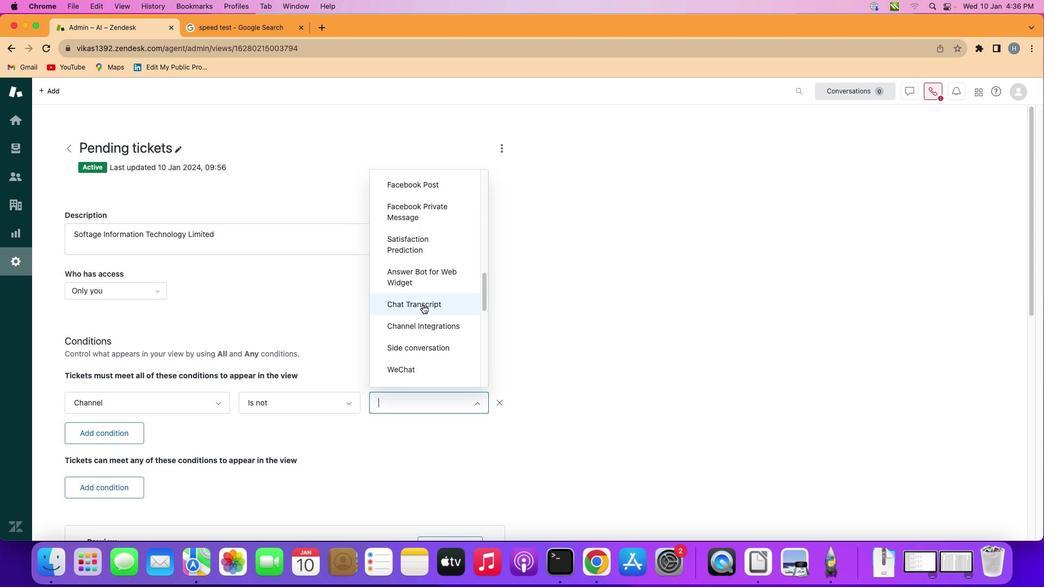 
Action: Mouse scrolled (421, 302) with delta (0, 0)
Screenshot: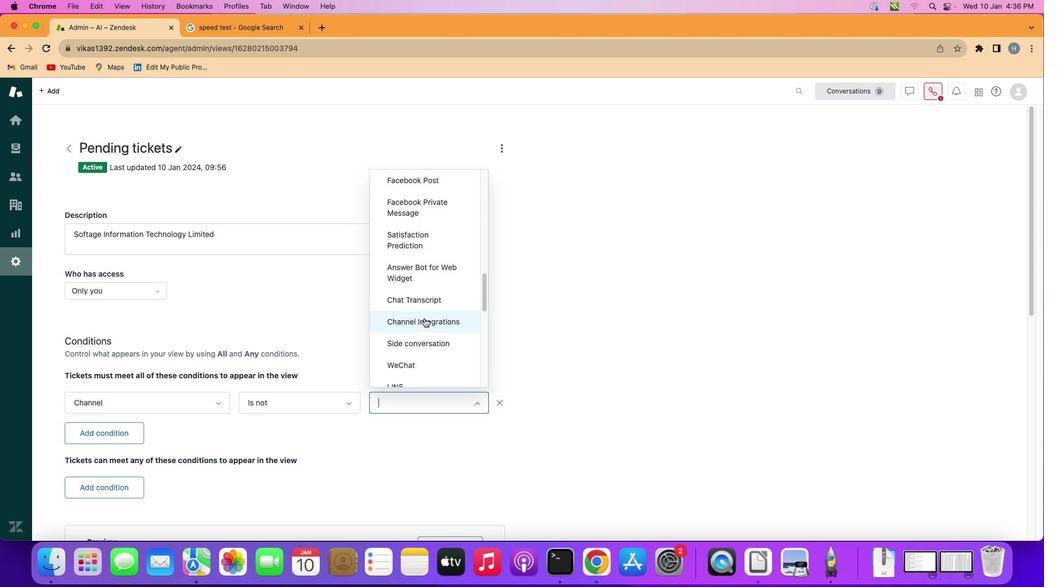 
Action: Mouse moved to (425, 325)
Screenshot: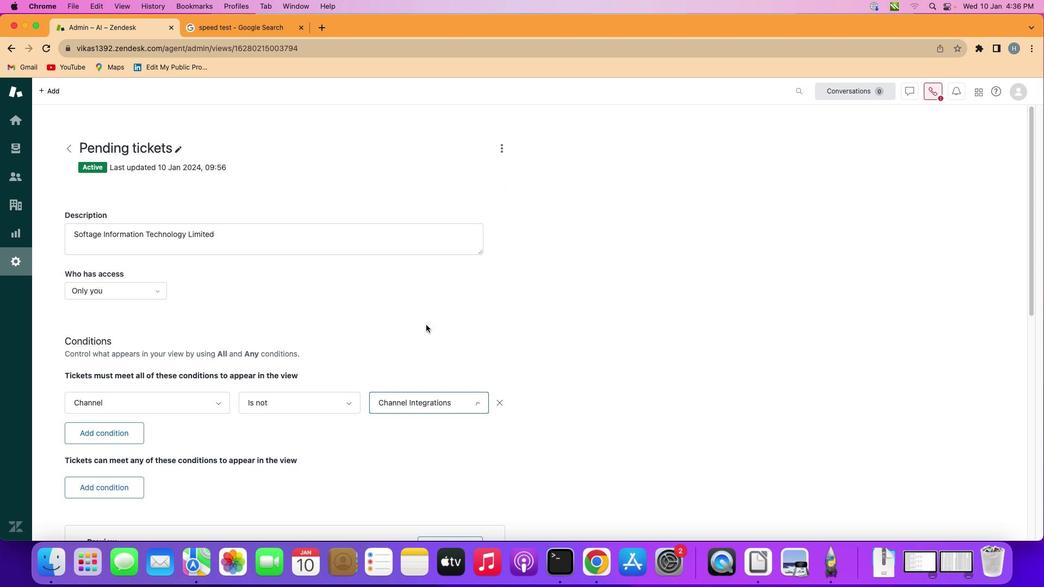 
Action: Mouse pressed left at (425, 325)
Screenshot: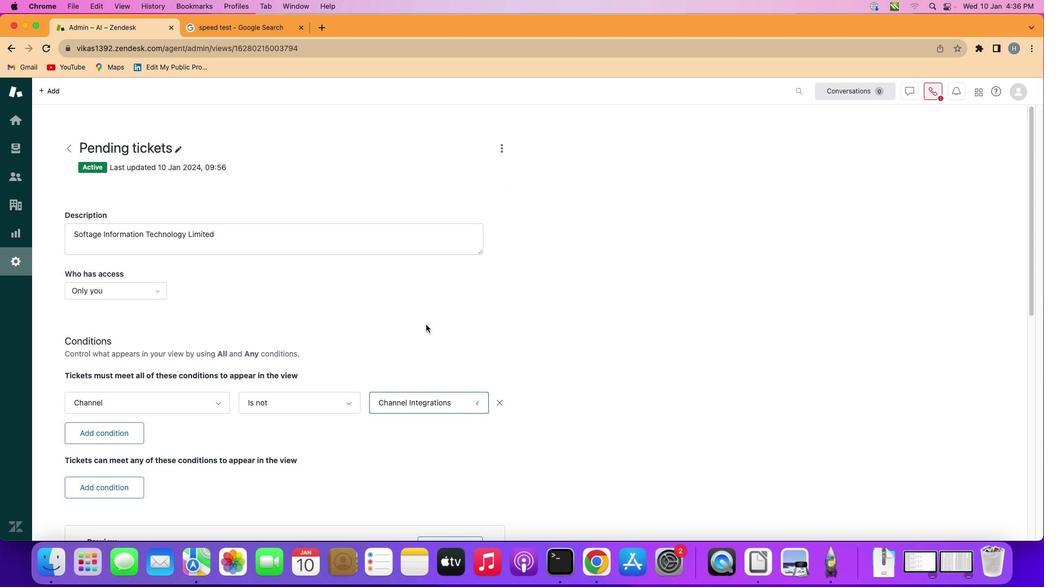 
Action: Mouse moved to (432, 323)
Screenshot: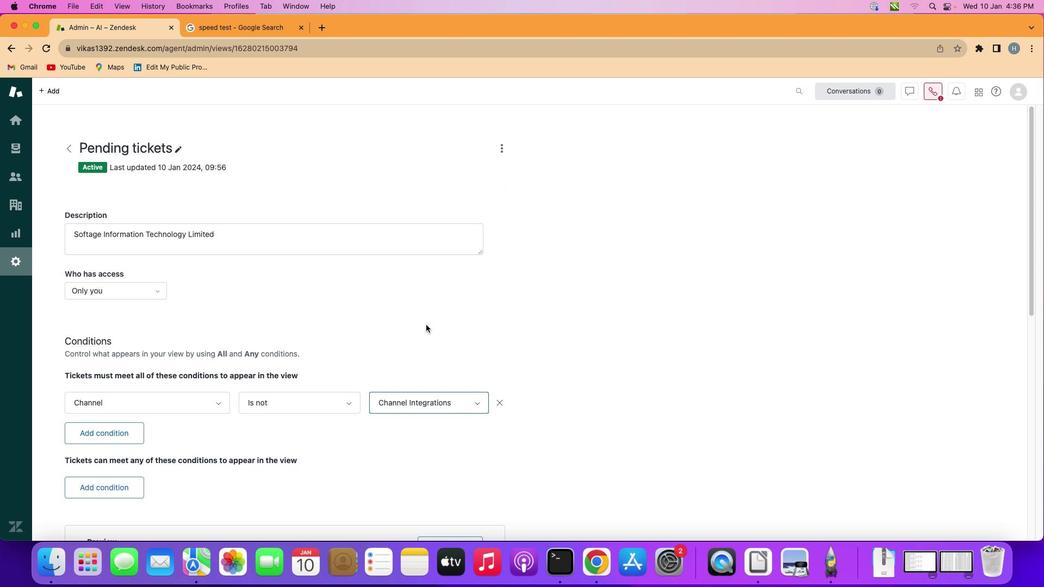 
